 Task: Open Card Customer Contracts Review in Board Employer Branding to Workspace Customer Acquisition and add a team member Softage.4@softage.net, a label Red, a checklist Organizational Development, an attachment from your google drive, a color Red and finally, add a card description 'Develop and launch new customer retention program' and a comment 'Let us approach this task with a sense of customer-centricity, prioritizing the needs and preferences of our customers.'. Add a start date 'Jan 08, 1900' with a due date 'Jan 15, 1900'
Action: Mouse moved to (433, 122)
Screenshot: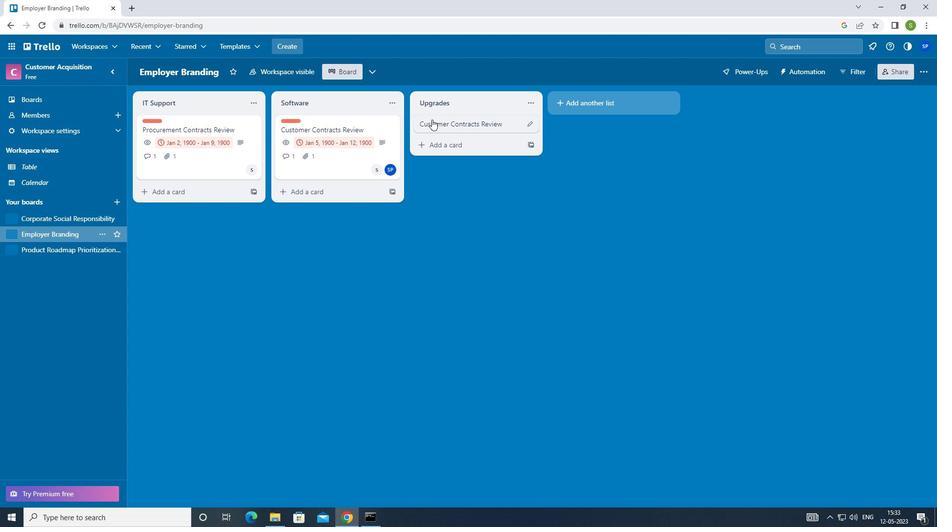 
Action: Mouse pressed left at (433, 122)
Screenshot: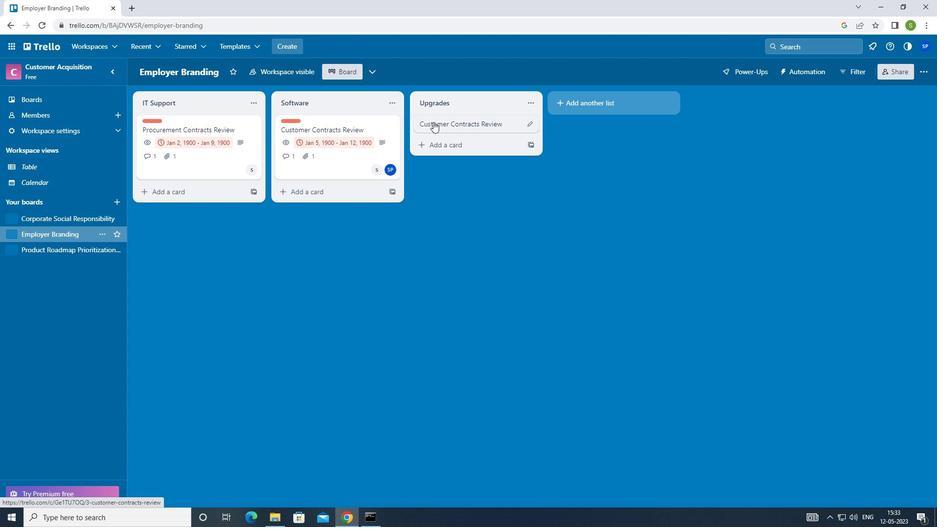 
Action: Mouse moved to (620, 118)
Screenshot: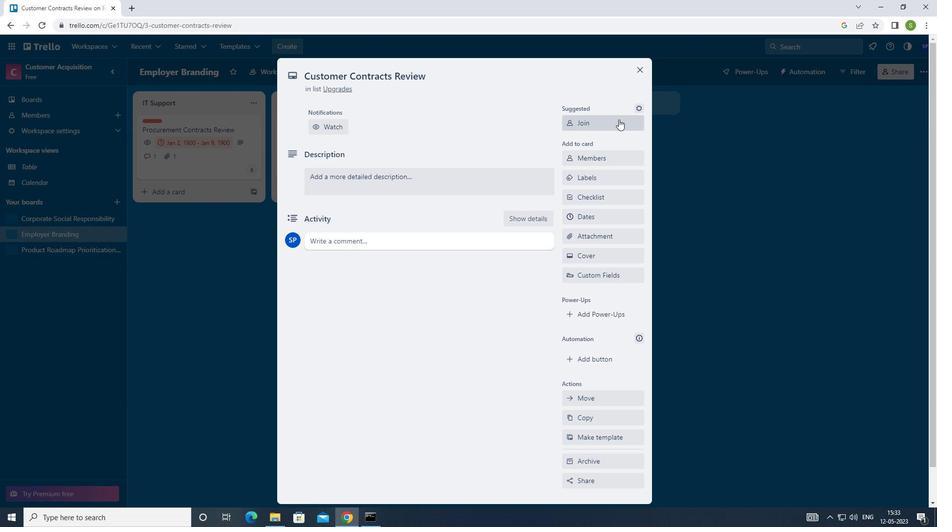 
Action: Mouse pressed left at (620, 118)
Screenshot: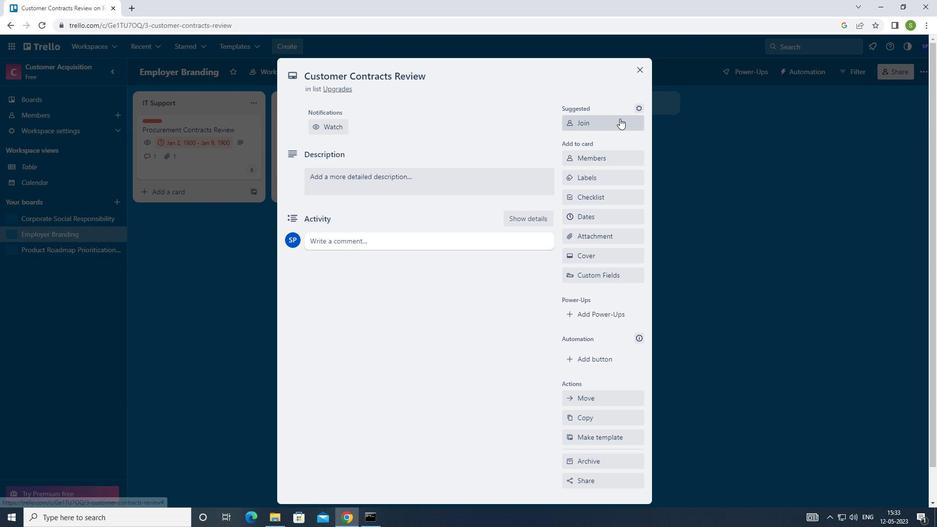 
Action: Mouse moved to (621, 127)
Screenshot: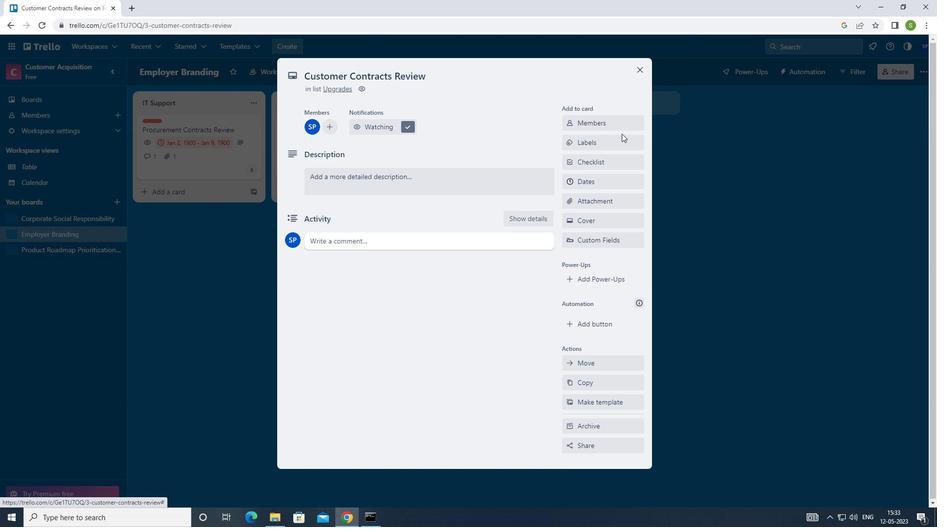 
Action: Mouse pressed left at (621, 127)
Screenshot: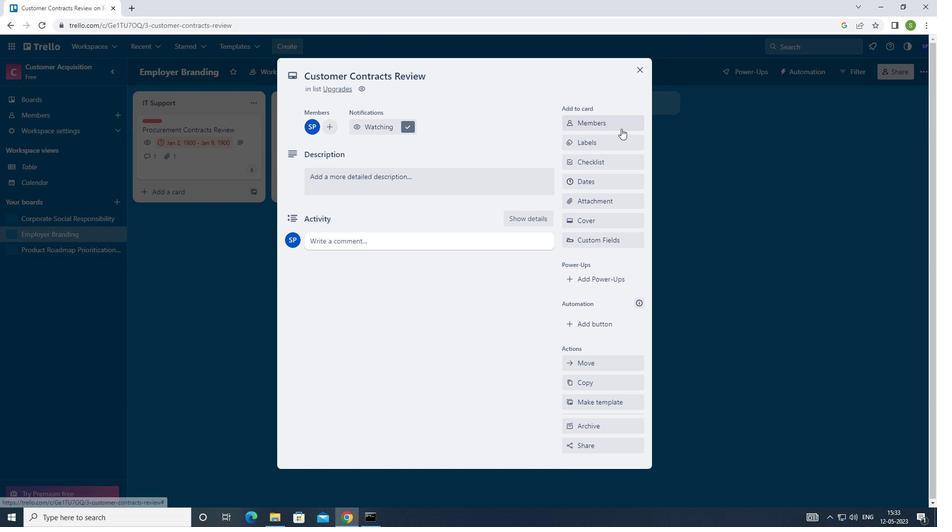 
Action: Mouse moved to (626, 166)
Screenshot: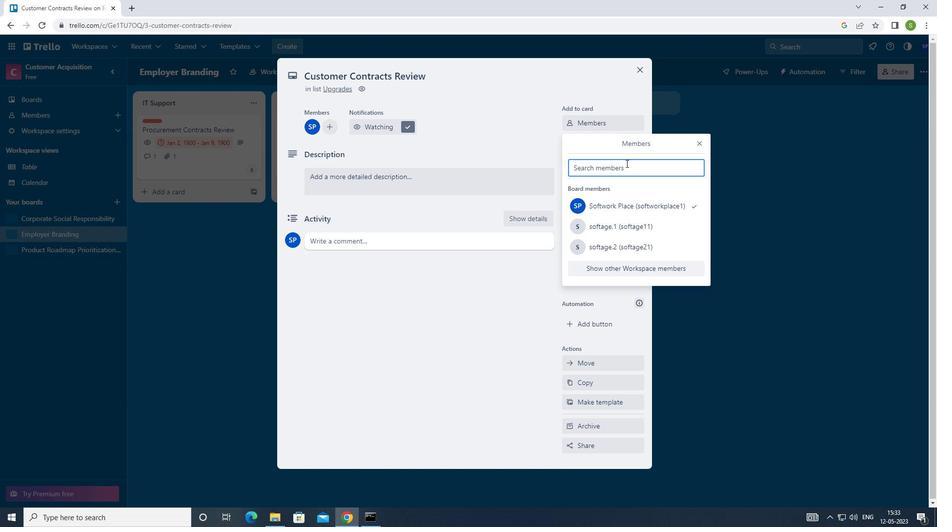 
Action: Mouse pressed left at (626, 166)
Screenshot: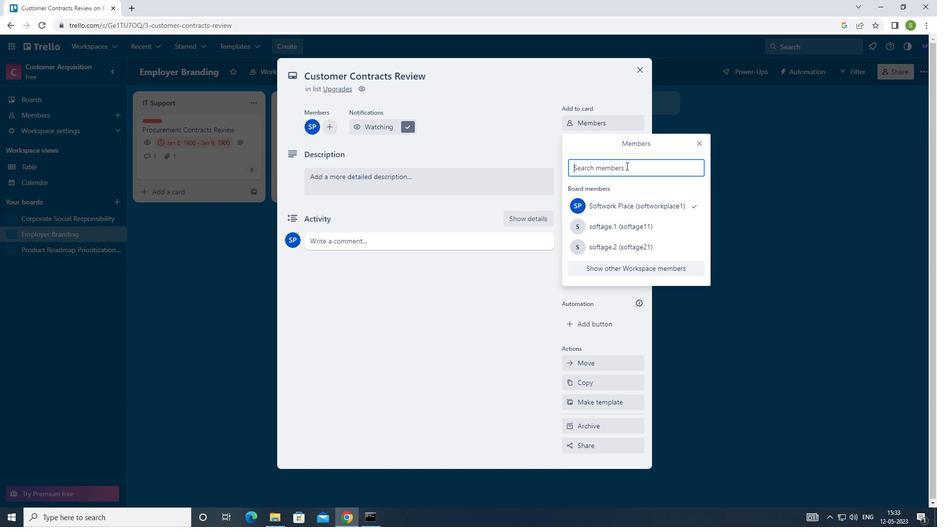 
Action: Mouse moved to (601, 169)
Screenshot: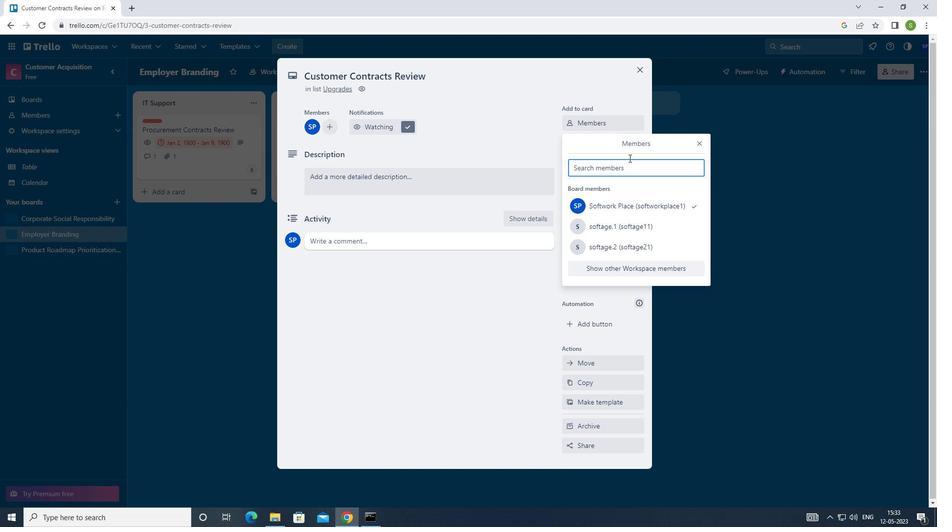
Action: Key pressed <Key.shift>SOFTAGE.4<Key.shift>@SOFTAGE.NET<Key.enter>
Screenshot: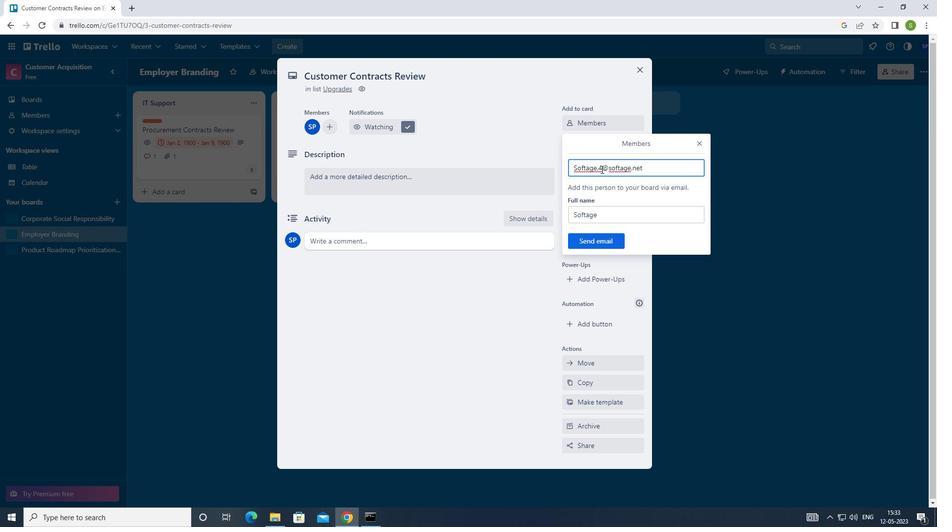
Action: Mouse moved to (704, 141)
Screenshot: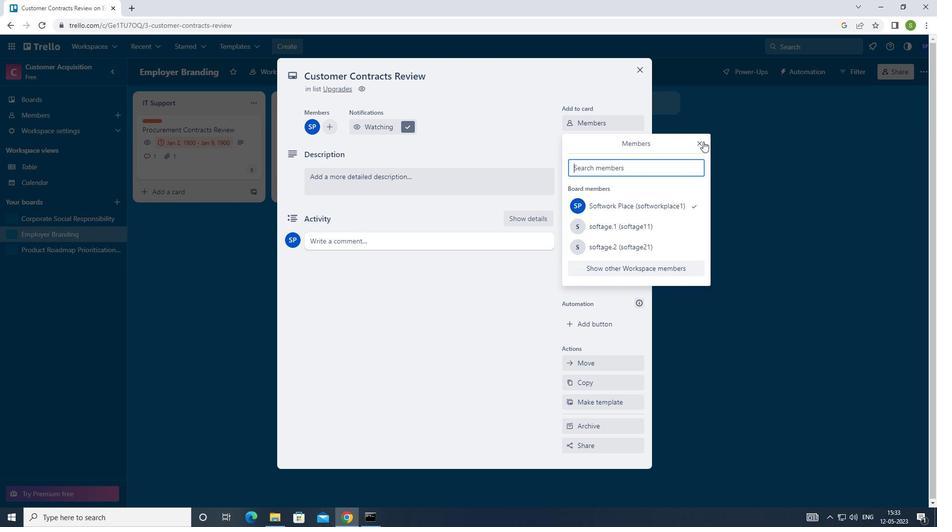 
Action: Mouse pressed left at (704, 141)
Screenshot: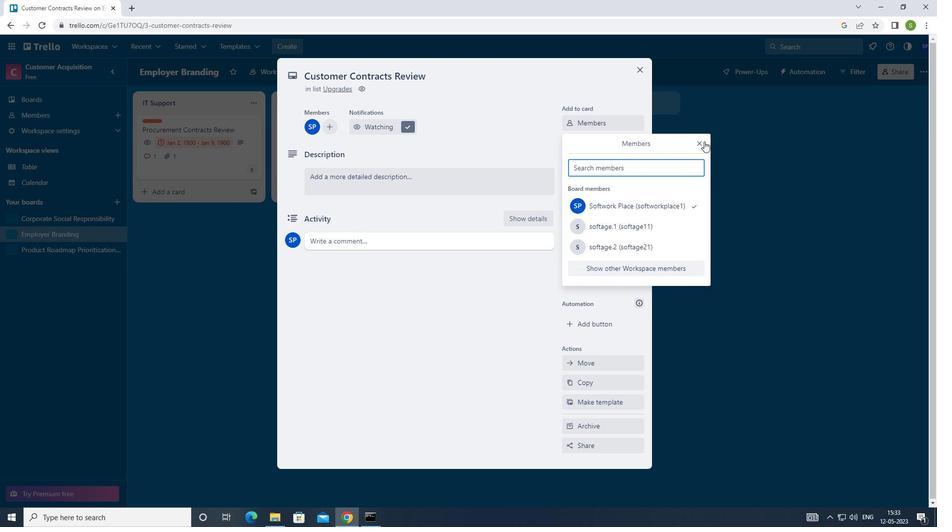 
Action: Mouse moved to (611, 151)
Screenshot: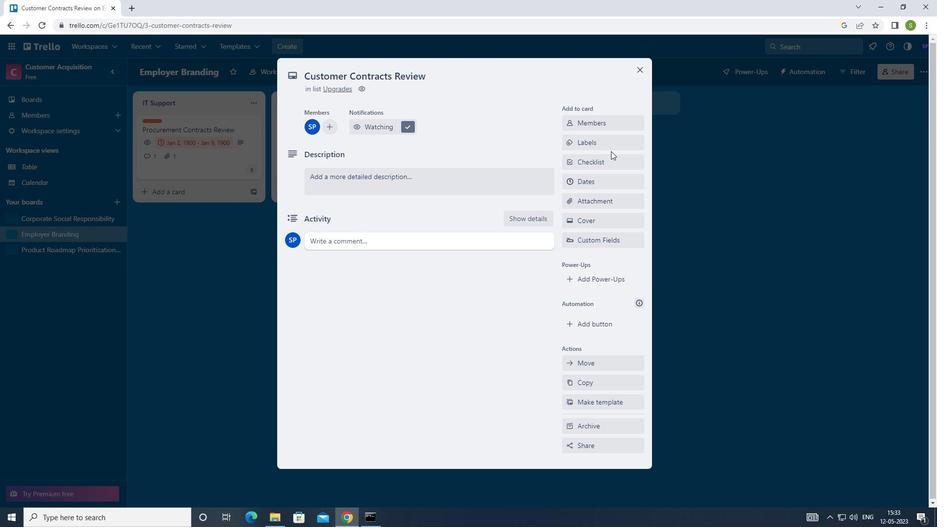 
Action: Mouse pressed left at (611, 151)
Screenshot: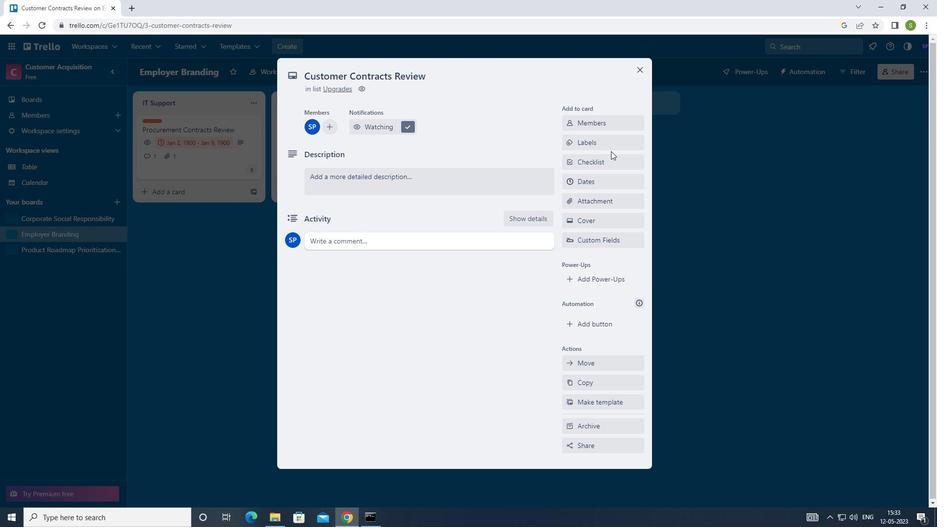 
Action: Mouse moved to (613, 145)
Screenshot: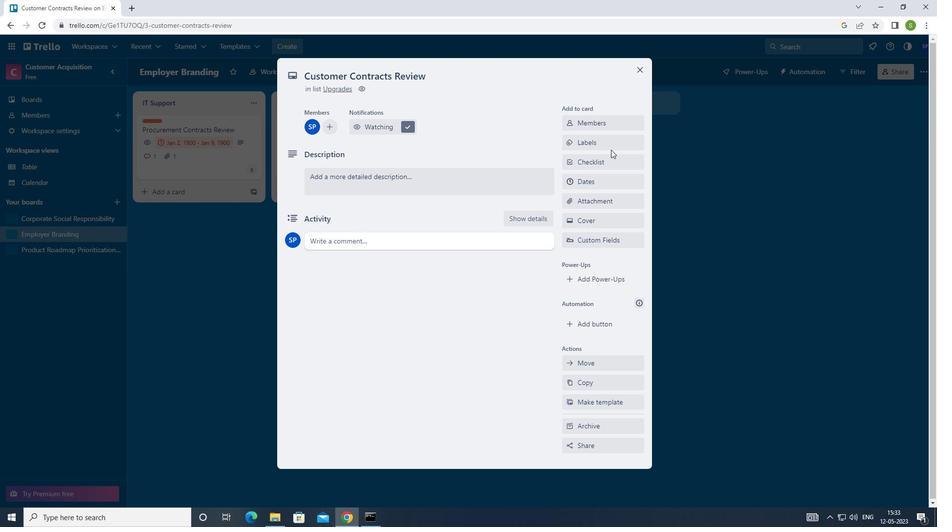 
Action: Mouse pressed left at (613, 145)
Screenshot: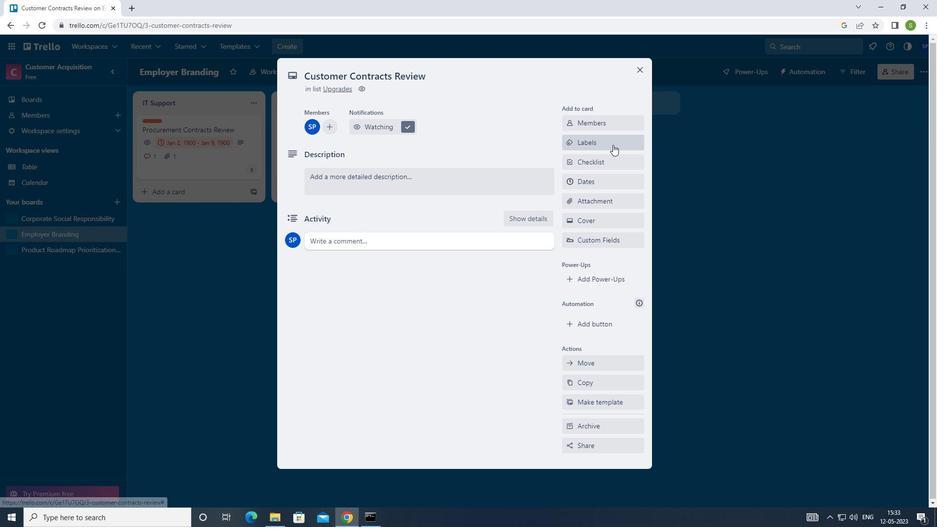 
Action: Mouse moved to (613, 145)
Screenshot: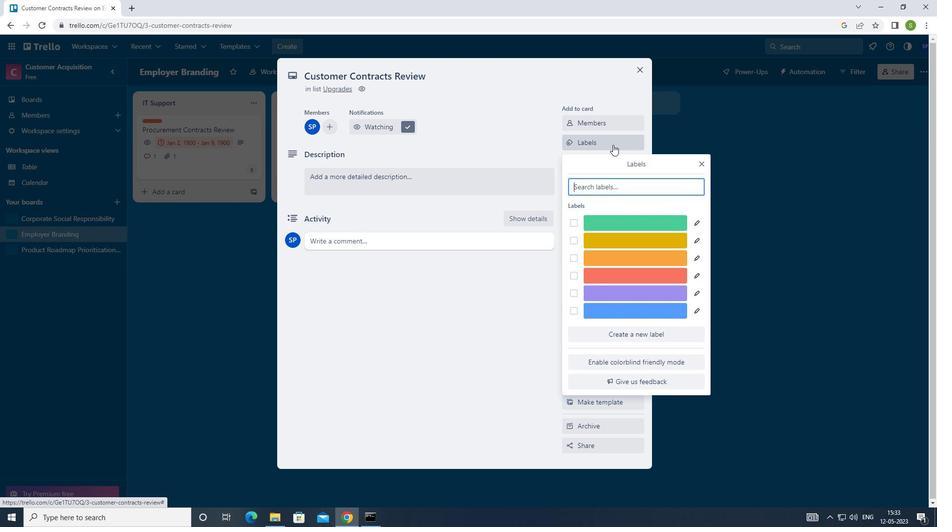 
Action: Key pressed RED
Screenshot: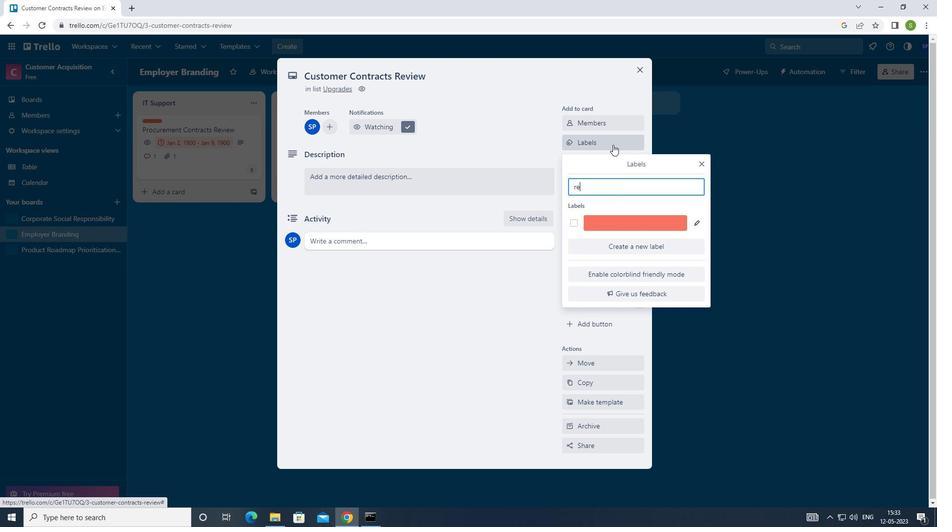 
Action: Mouse moved to (572, 223)
Screenshot: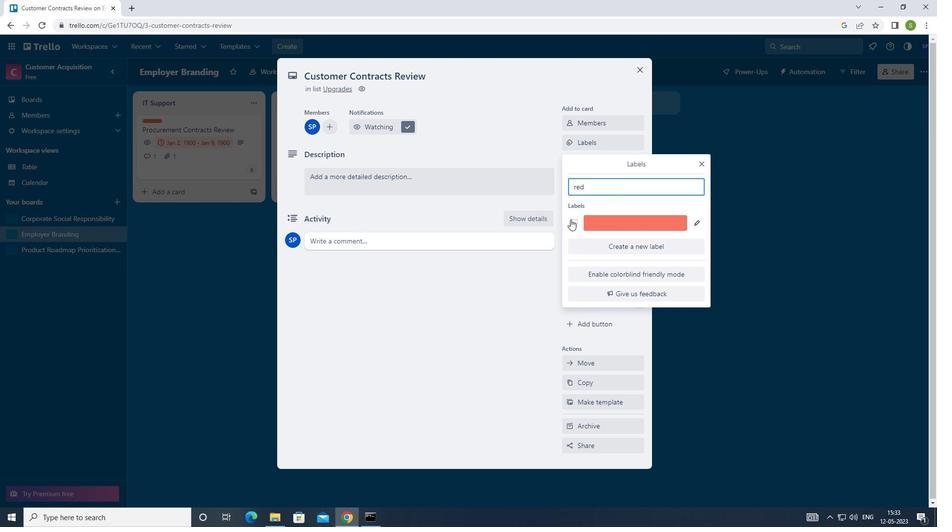 
Action: Mouse pressed left at (572, 223)
Screenshot: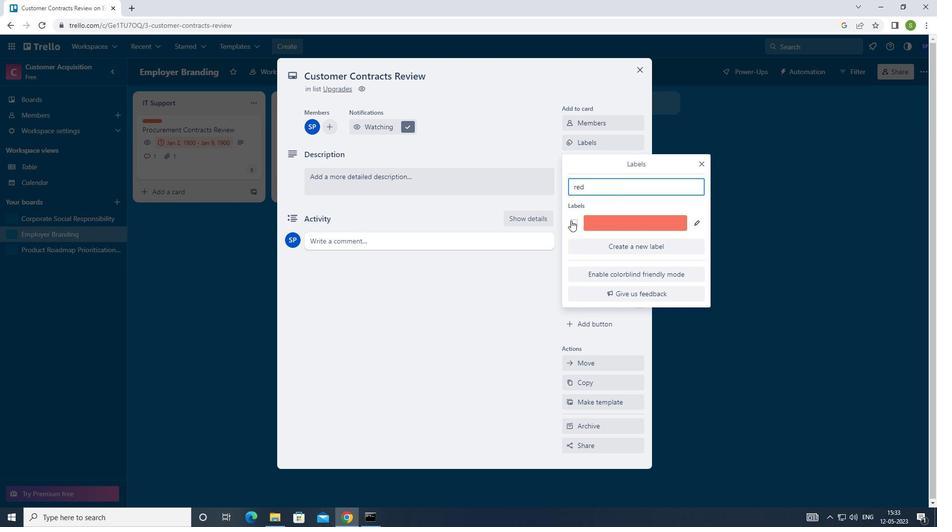 
Action: Mouse moved to (704, 163)
Screenshot: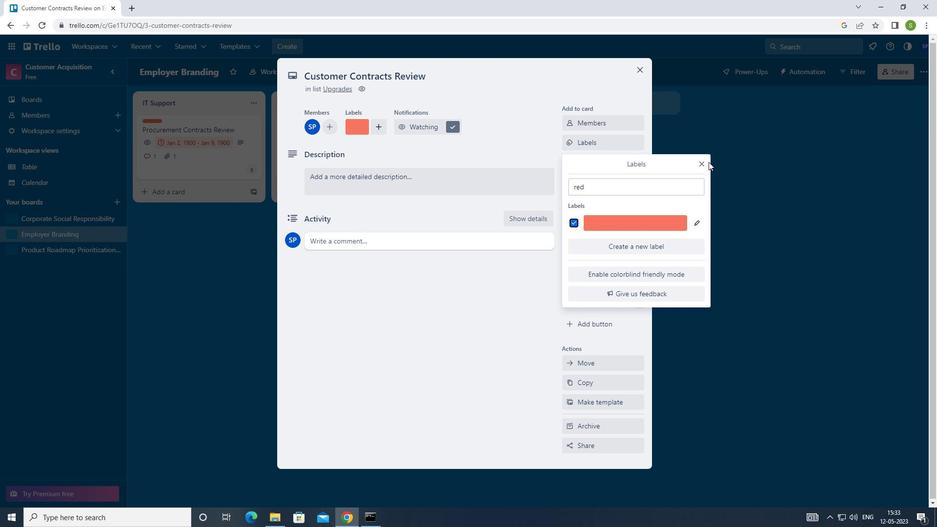
Action: Mouse pressed left at (704, 163)
Screenshot: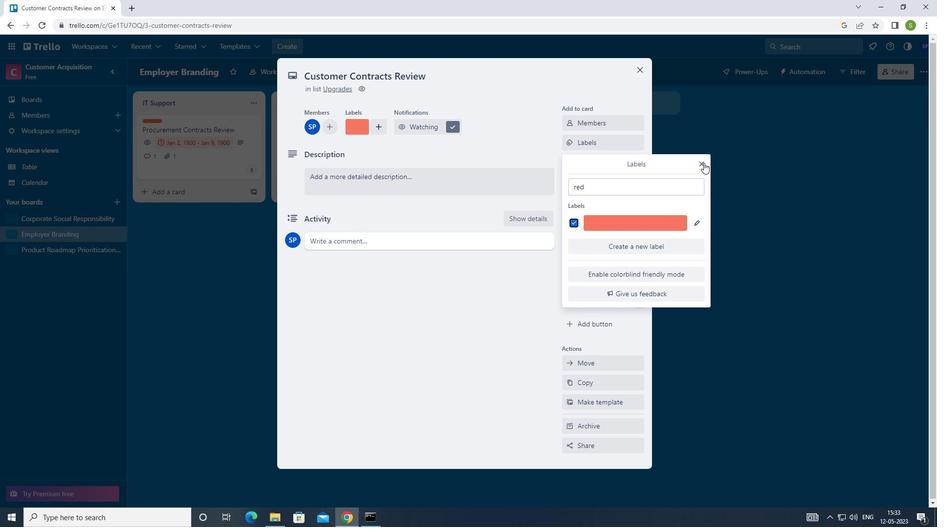 
Action: Mouse moved to (598, 163)
Screenshot: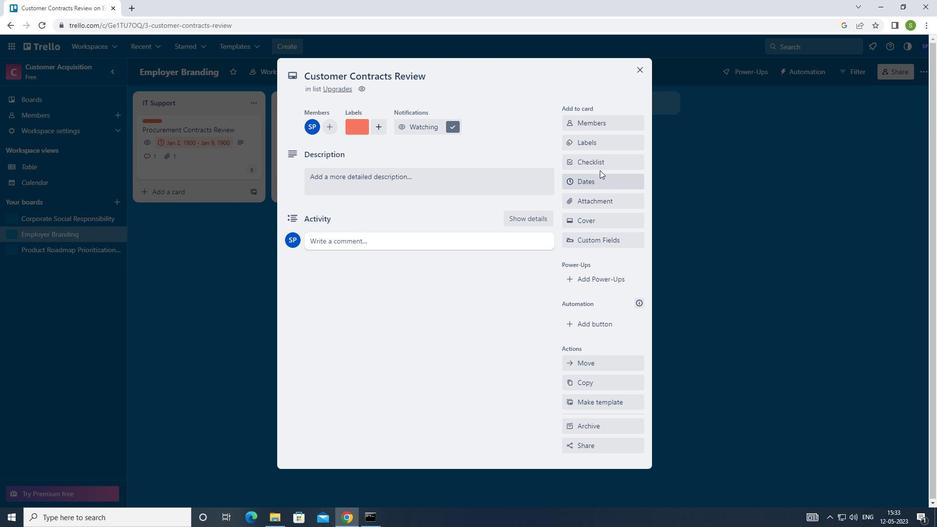 
Action: Mouse pressed left at (598, 163)
Screenshot: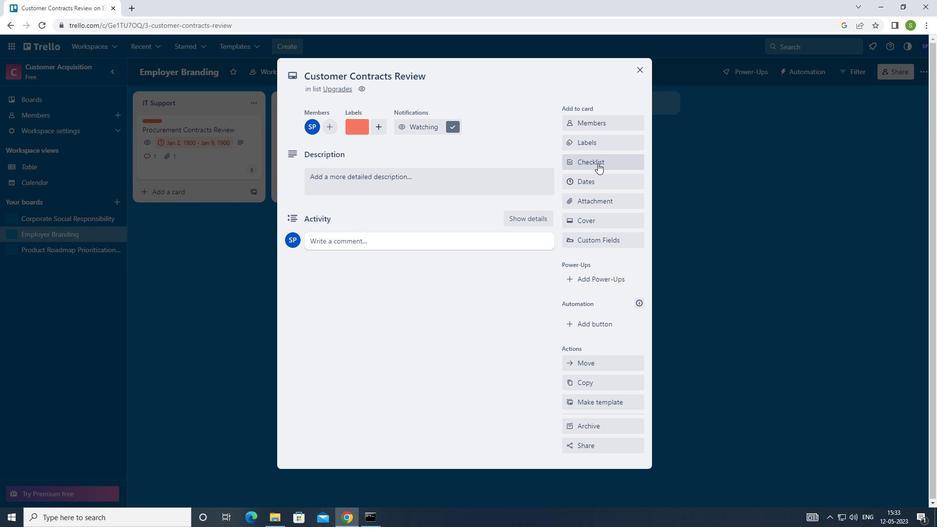 
Action: Mouse moved to (689, 135)
Screenshot: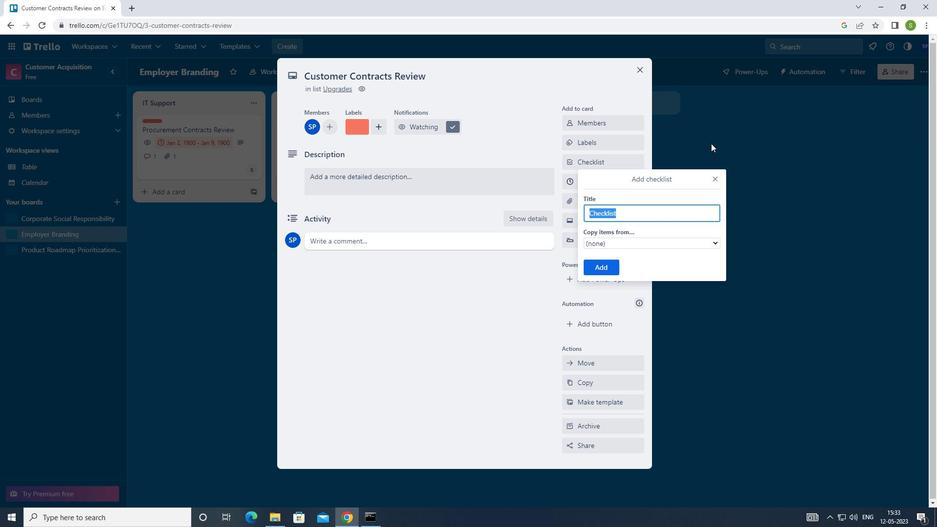 
Action: Key pressed <Key.shift_r>O
Screenshot: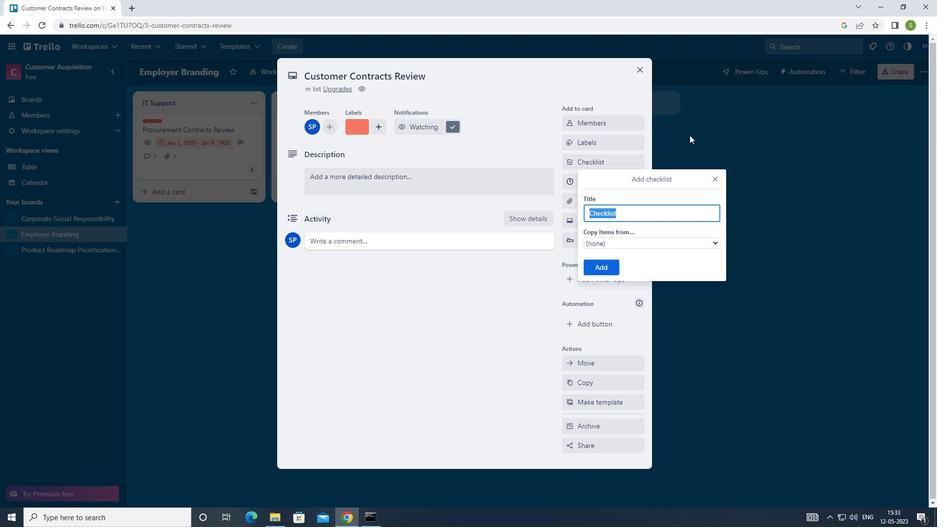 
Action: Mouse moved to (684, 260)
Screenshot: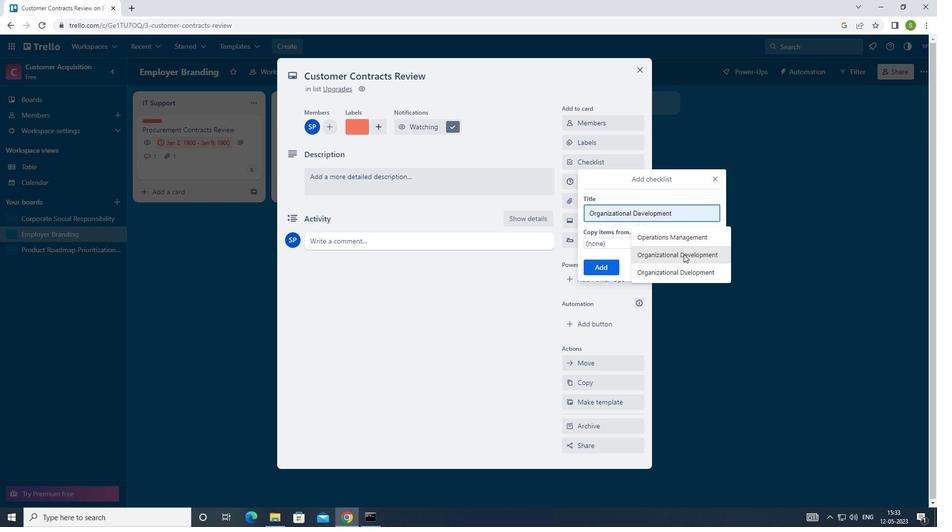 
Action: Mouse pressed left at (684, 260)
Screenshot: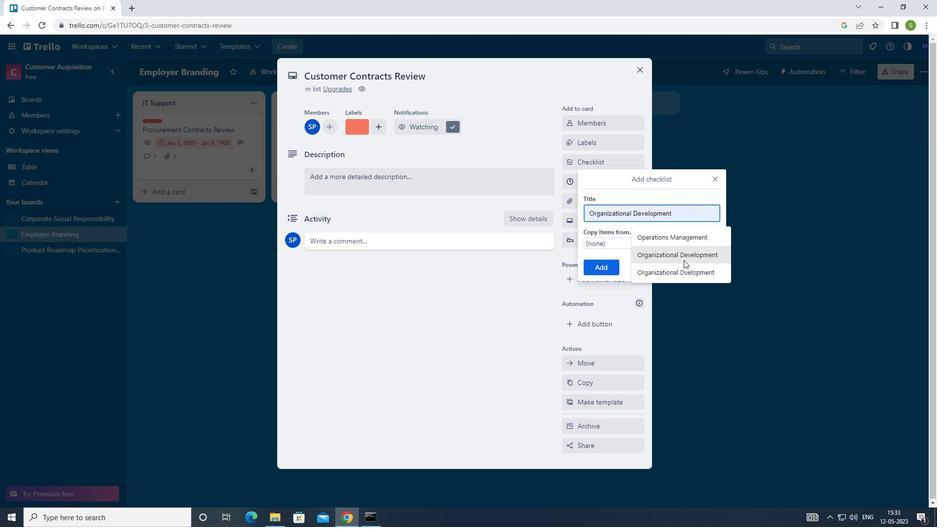 
Action: Mouse moved to (610, 267)
Screenshot: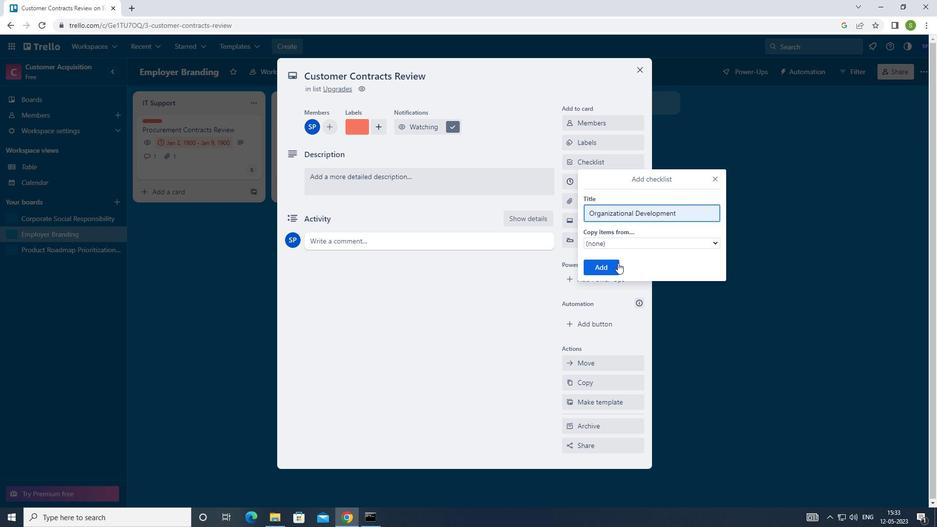
Action: Mouse pressed left at (610, 267)
Screenshot: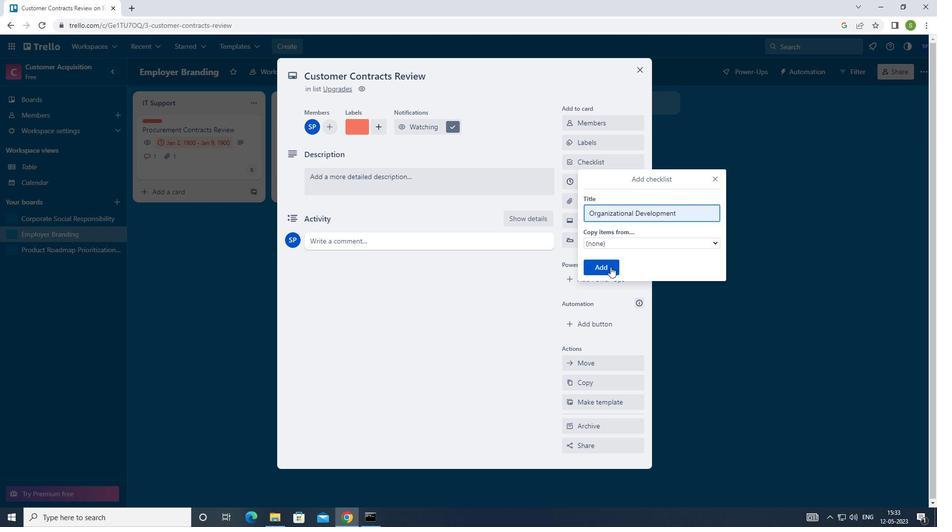 
Action: Mouse moved to (590, 198)
Screenshot: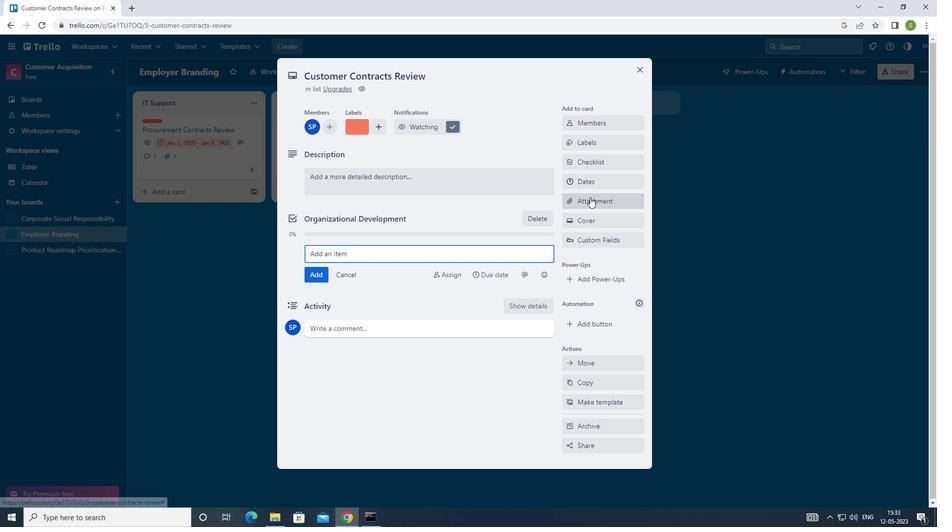 
Action: Mouse pressed left at (590, 198)
Screenshot: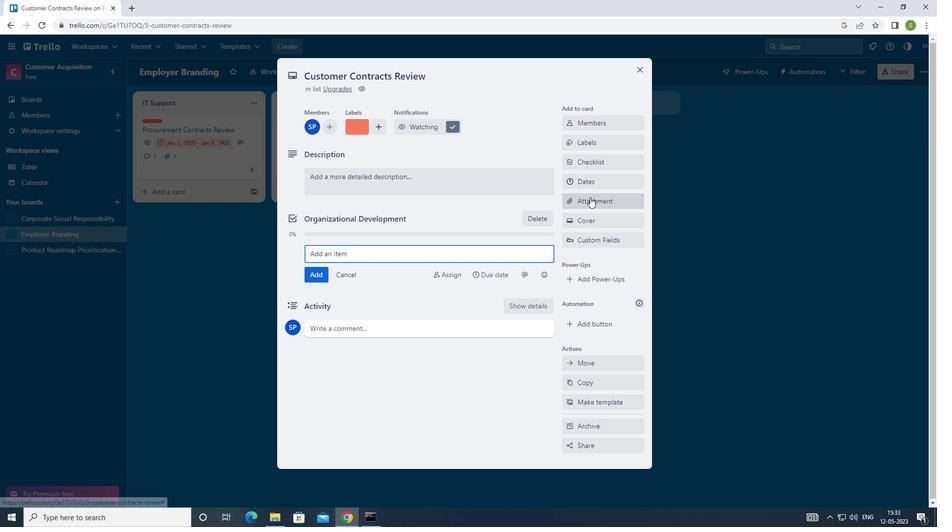 
Action: Mouse moved to (593, 273)
Screenshot: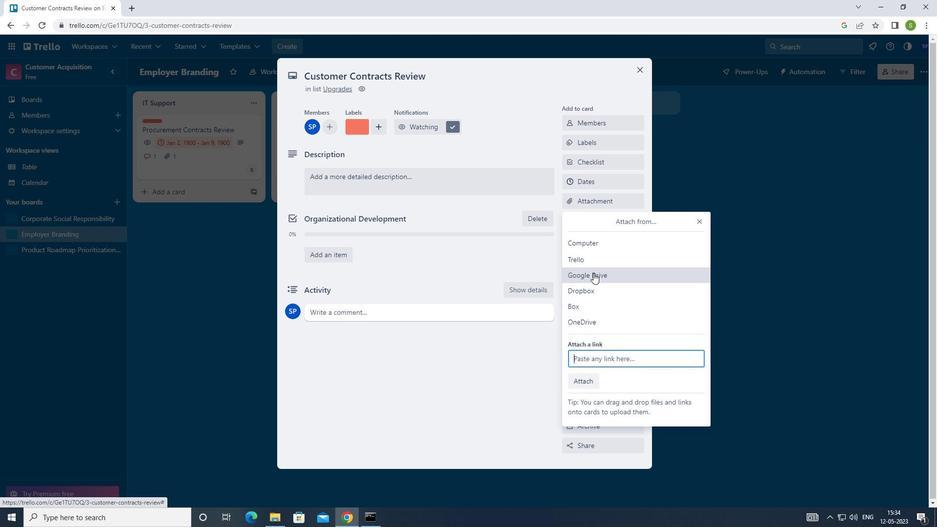 
Action: Mouse pressed left at (593, 273)
Screenshot: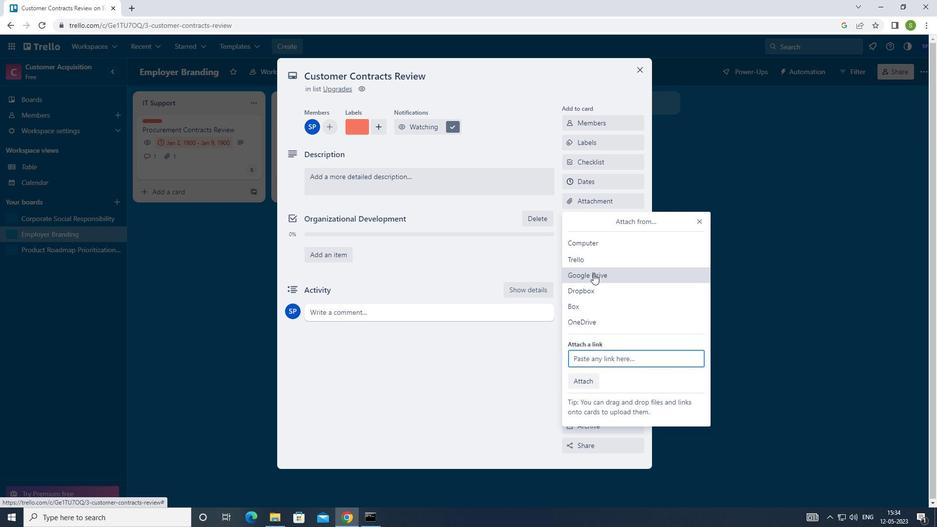 
Action: Mouse moved to (286, 246)
Screenshot: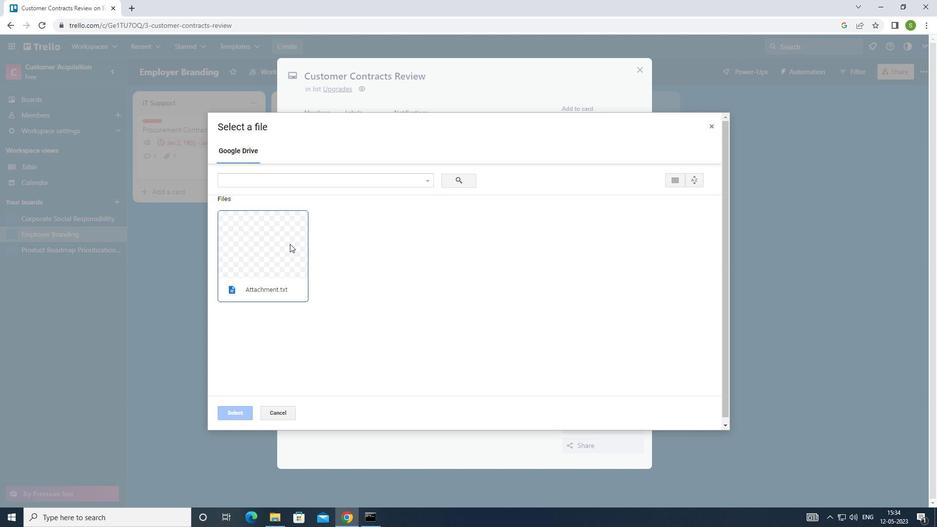 
Action: Mouse pressed left at (286, 246)
Screenshot: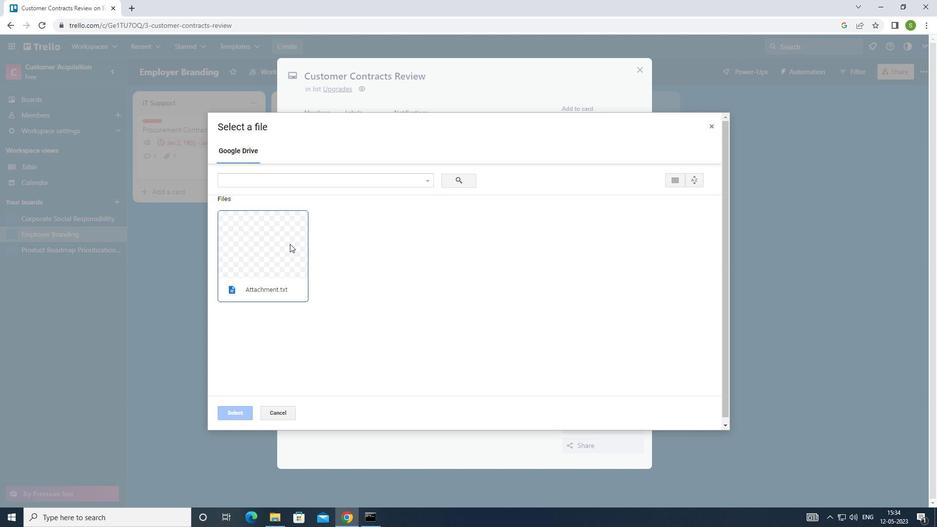
Action: Mouse moved to (243, 411)
Screenshot: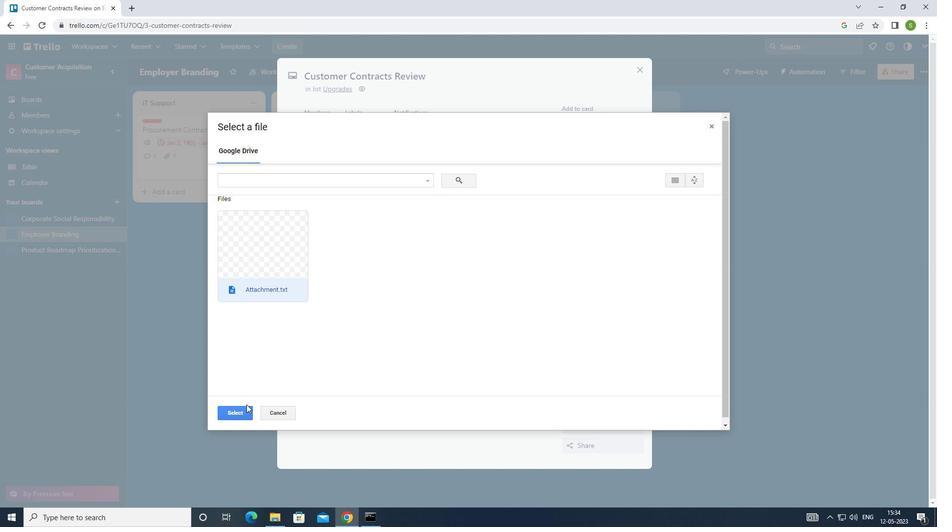 
Action: Mouse pressed left at (243, 411)
Screenshot: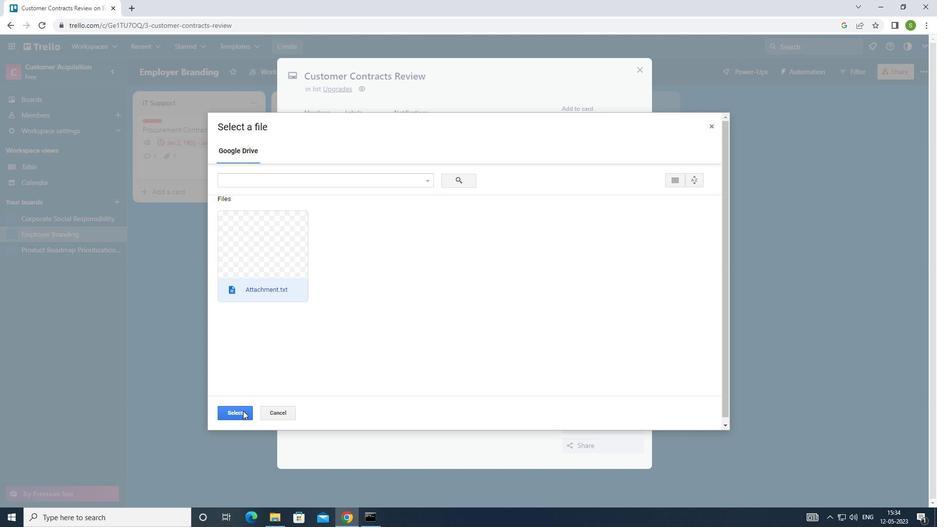 
Action: Mouse moved to (370, 173)
Screenshot: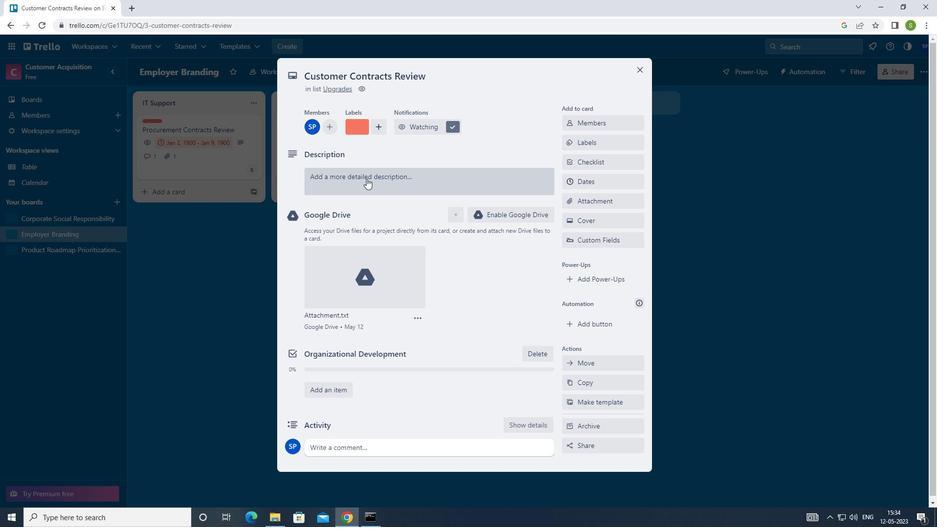 
Action: Mouse pressed left at (370, 173)
Screenshot: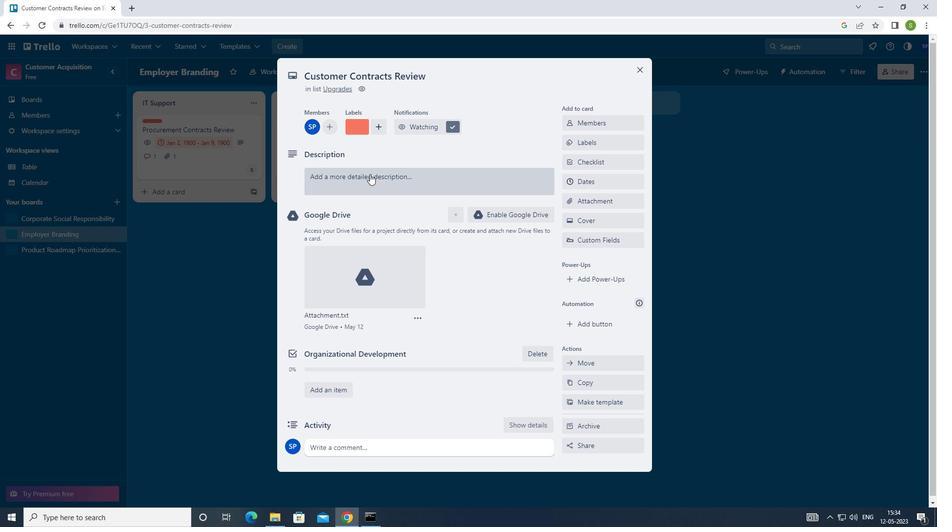 
Action: Mouse moved to (361, 242)
Screenshot: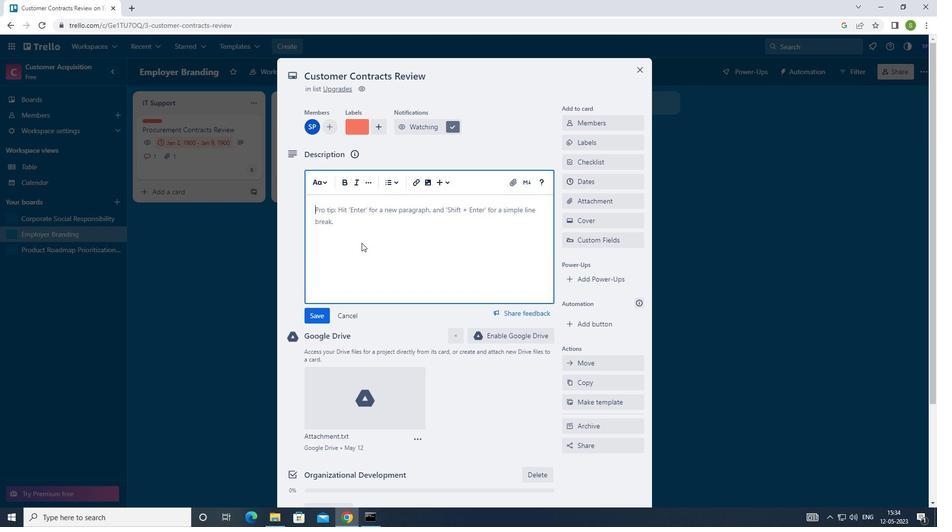 
Action: Key pressed <Key.shift>DEVELOP<Key.space>AND<Key.space>LAUNCH<Key.space>NEW<Key.space>CUSTOMER<Key.space>RETENTION<Key.space>PROGRAM
Screenshot: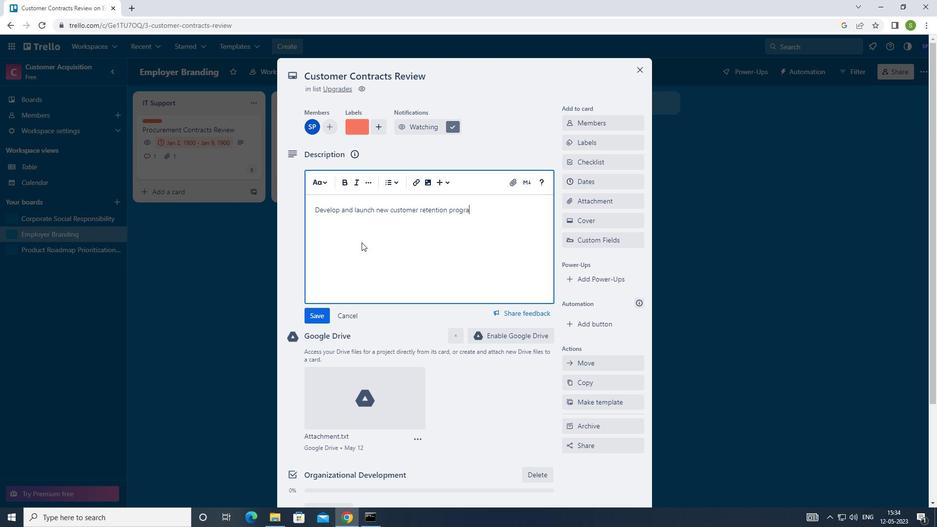 
Action: Mouse moved to (405, 192)
Screenshot: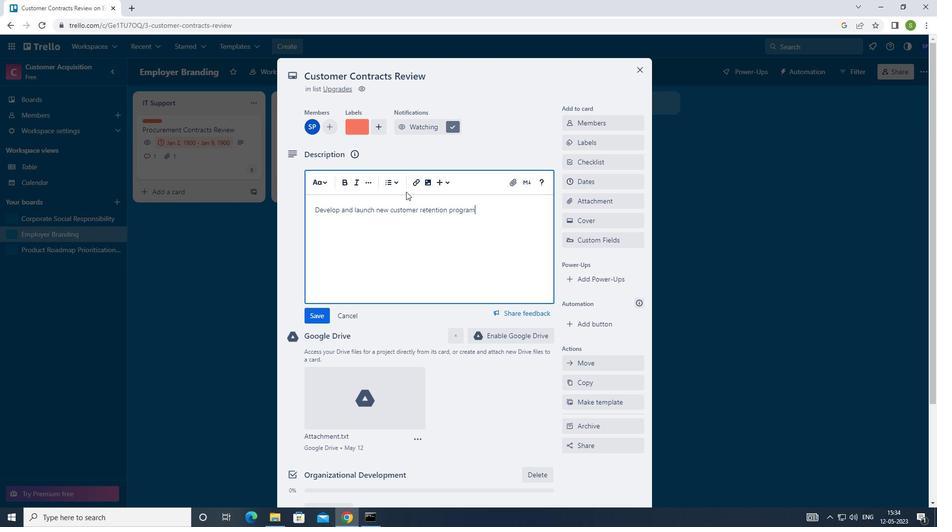 
Action: Key pressed <Key.enter>
Screenshot: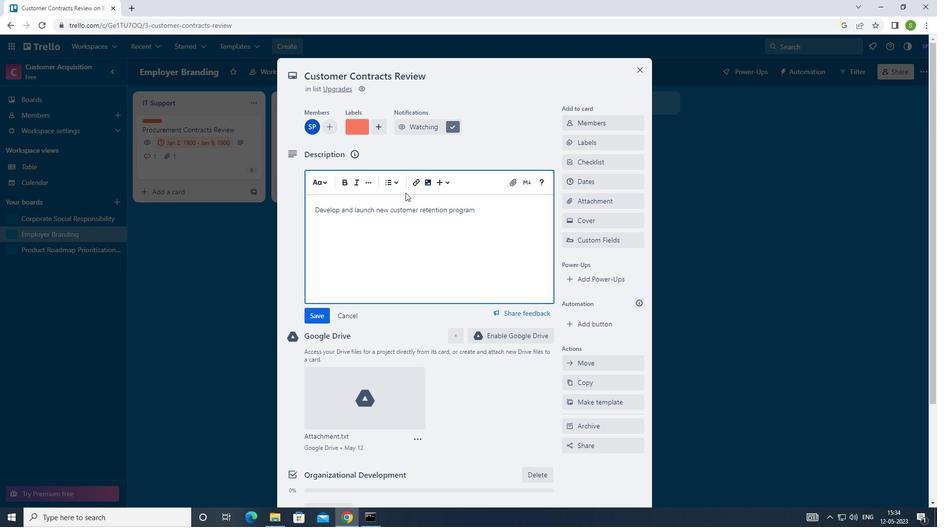 
Action: Mouse moved to (313, 314)
Screenshot: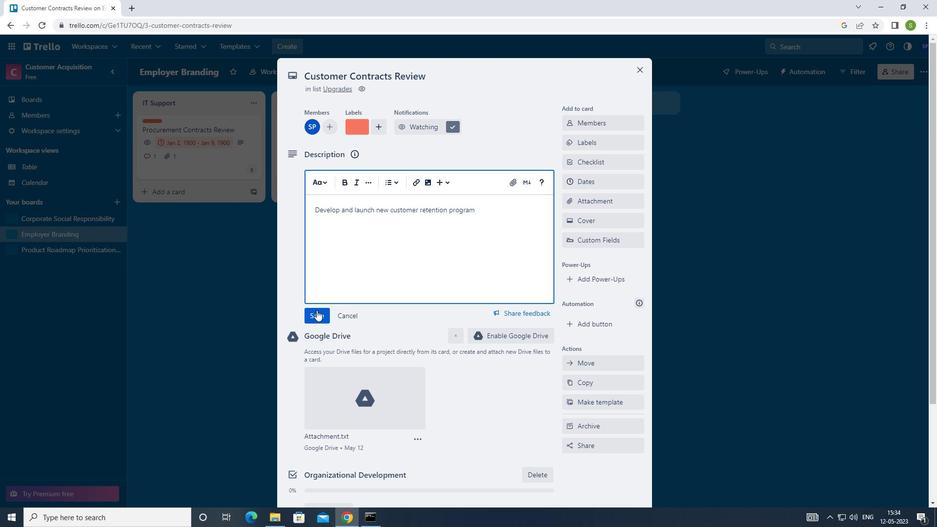 
Action: Mouse pressed left at (313, 314)
Screenshot: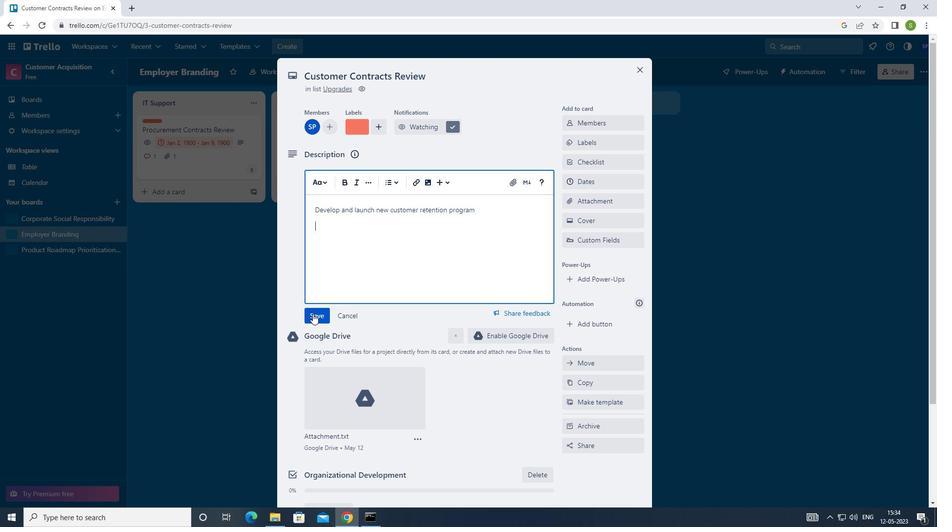 
Action: Mouse moved to (328, 431)
Screenshot: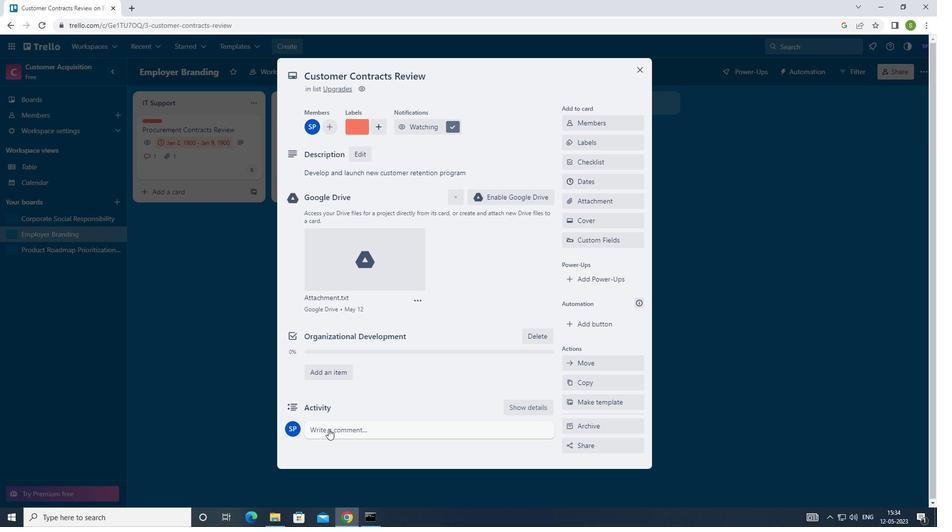 
Action: Mouse pressed left at (328, 431)
Screenshot: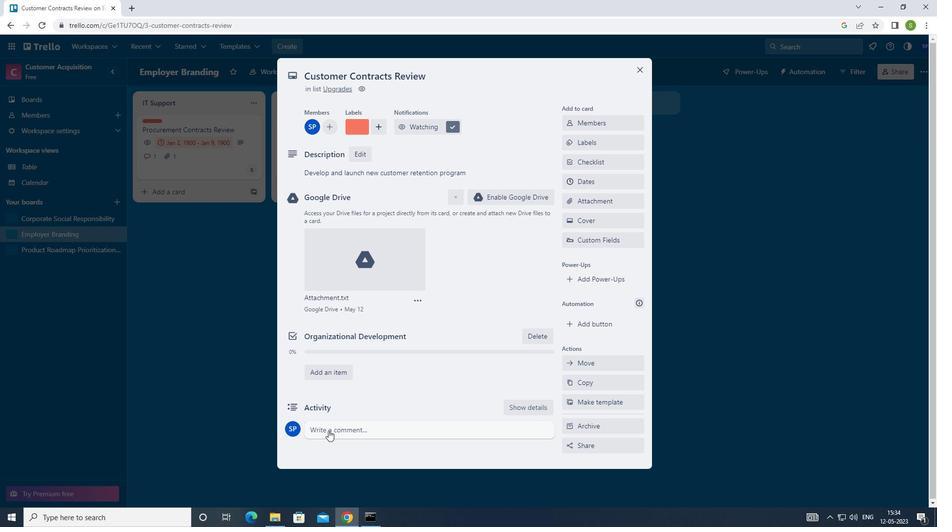 
Action: Mouse moved to (388, 335)
Screenshot: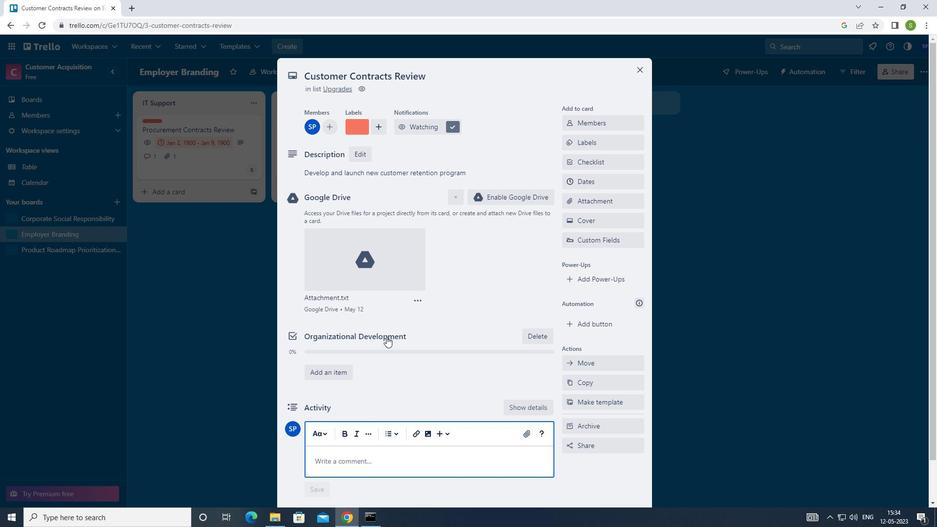
Action: Mouse scrolled (388, 334) with delta (0, 0)
Screenshot: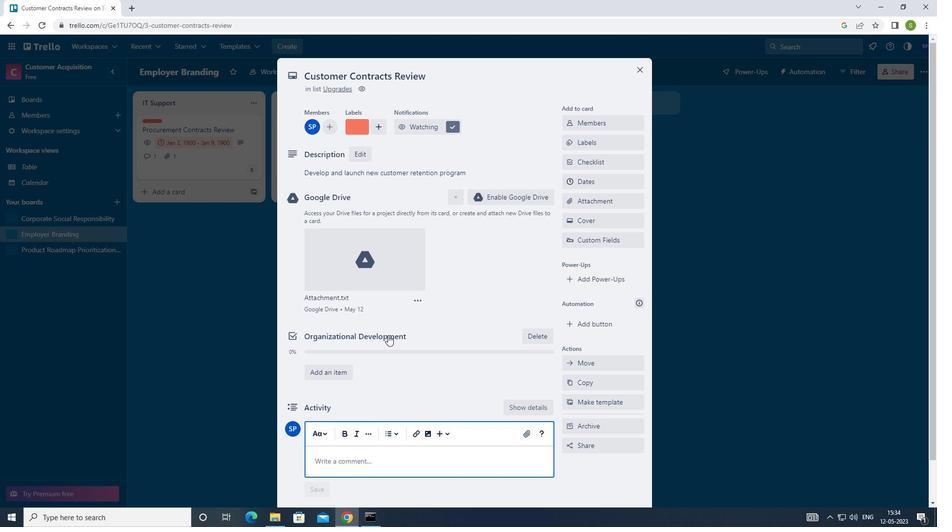 
Action: Mouse scrolled (388, 334) with delta (0, 0)
Screenshot: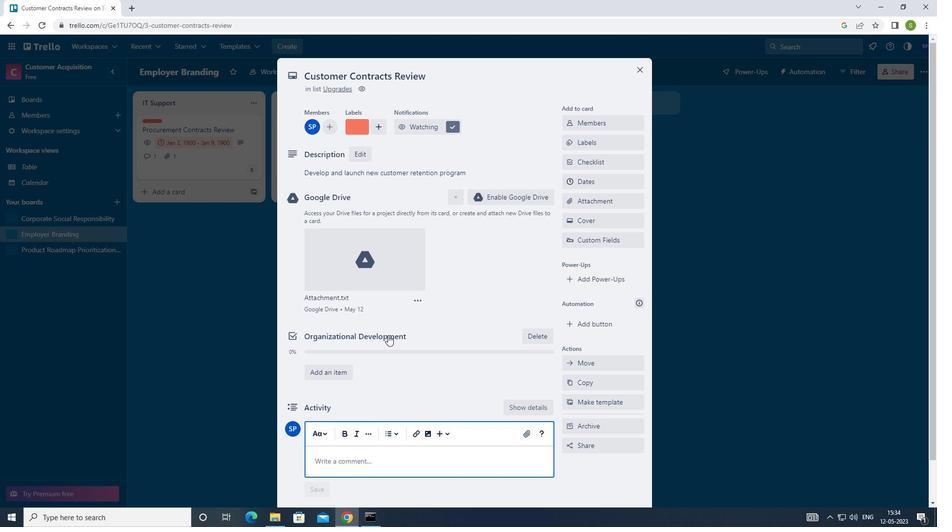 
Action: Mouse scrolled (388, 334) with delta (0, 0)
Screenshot: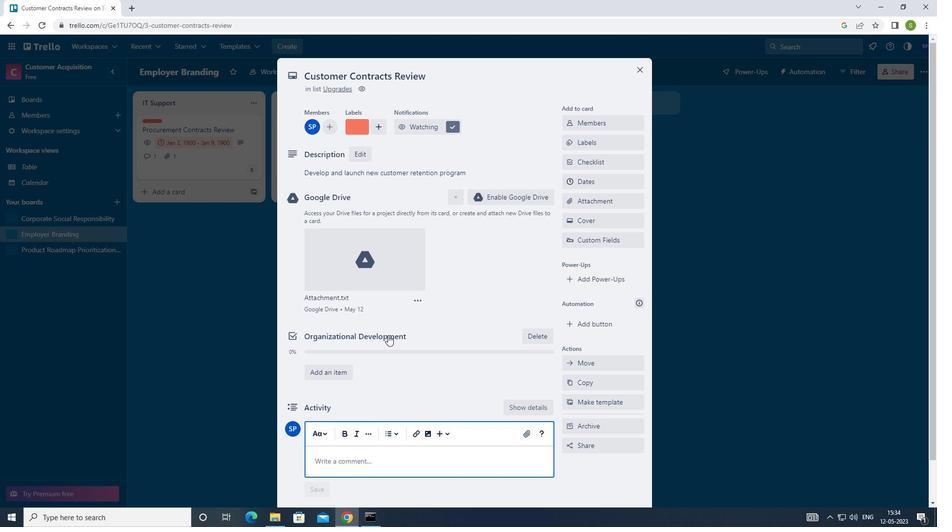 
Action: Mouse moved to (387, 326)
Screenshot: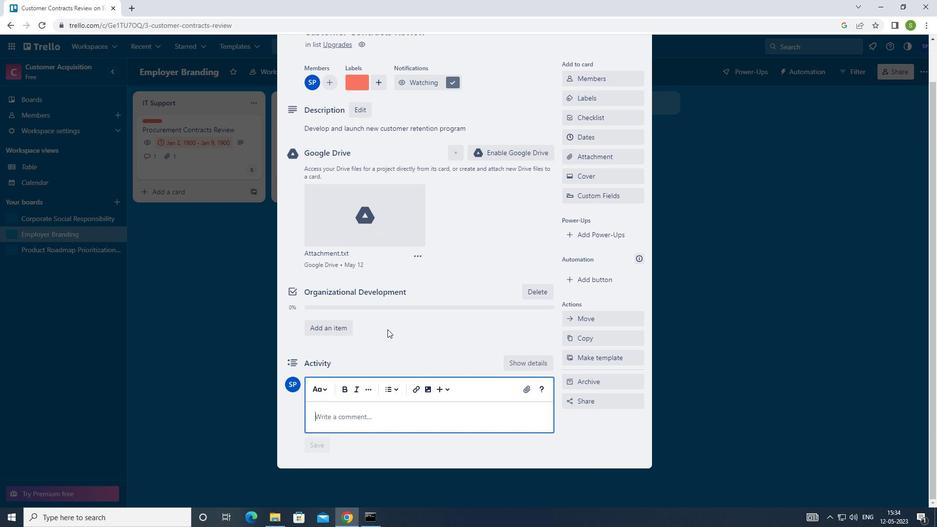 
Action: Mouse scrolled (387, 326) with delta (0, 0)
Screenshot: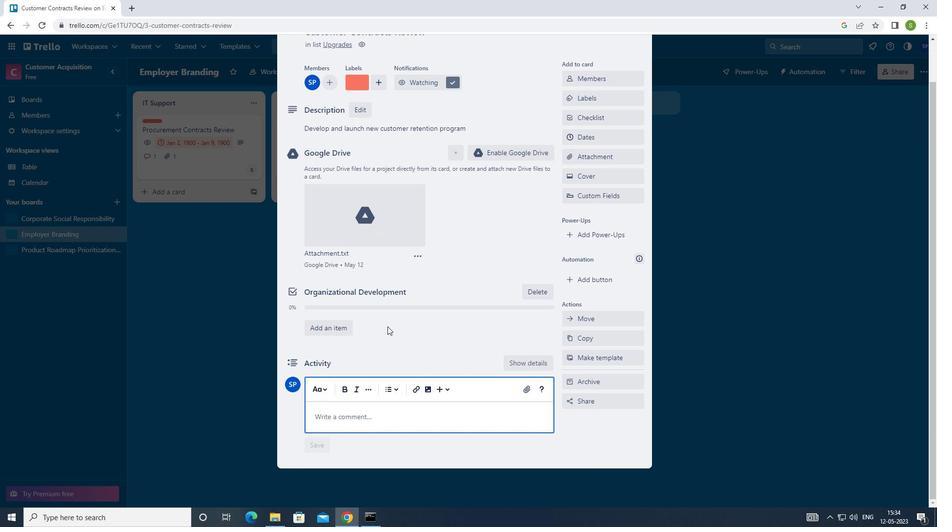 
Action: Mouse moved to (382, 325)
Screenshot: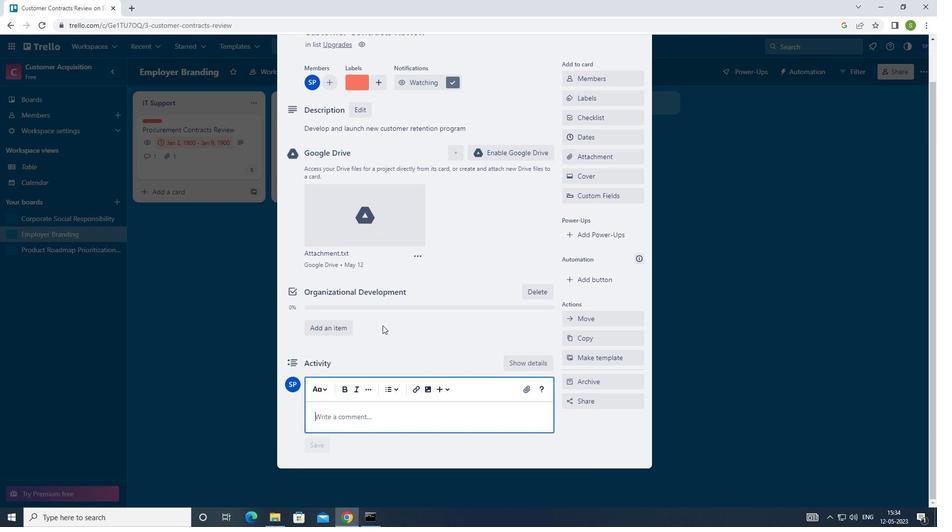 
Action: Key pressed <Key.shift_r>LET<Key.space>US<Key.space>APPROACH<Key.space>THIS<Key.space>TASK<Key.space>WITH<Key.space>A<Key.space>SENSE<Key.space>OF<Key.space>CUSTOMER<Key.space><Key.backspace>-E<Key.backspace>A<Key.backspace>CENTRICITY,<Key.space>PRIORITIZING<Key.space>THE<Key.space>NEEDS<Key.space>AND<Key.space>PREFERENCES<Key.space>OF<Key.space>OUR<Key.space>CUSTOMER
Screenshot: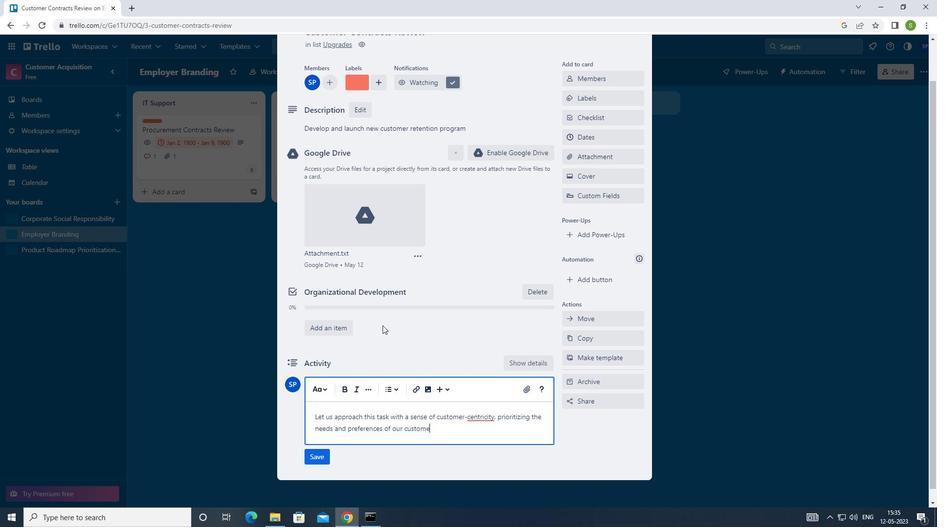 
Action: Mouse moved to (322, 459)
Screenshot: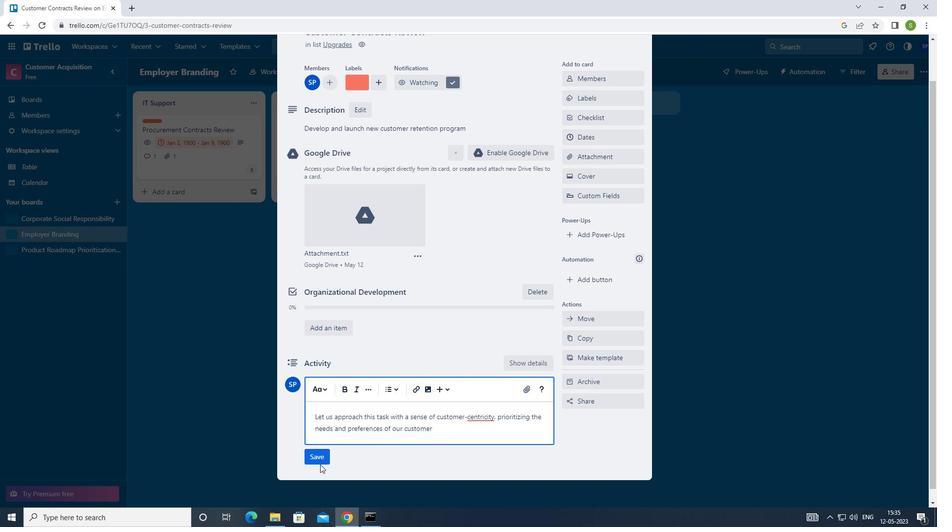
Action: Mouse pressed left at (322, 459)
Screenshot: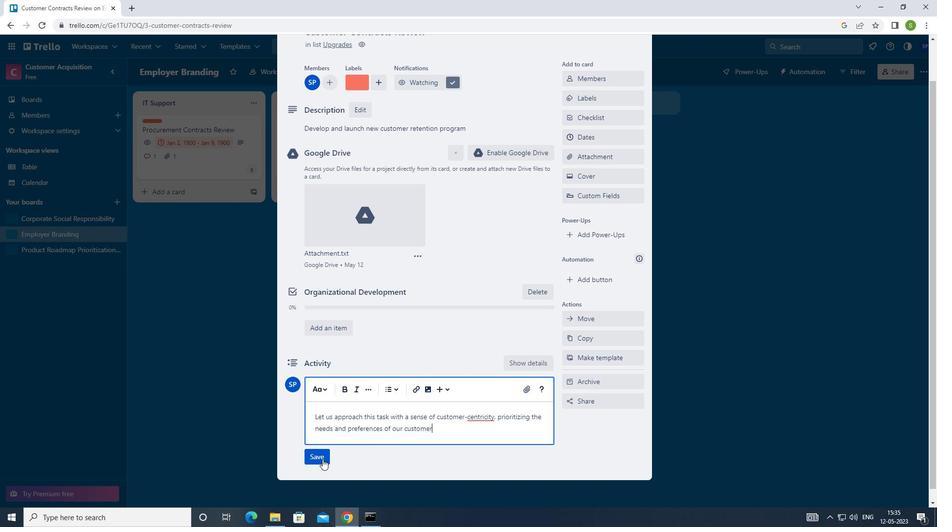 
Action: Mouse moved to (597, 136)
Screenshot: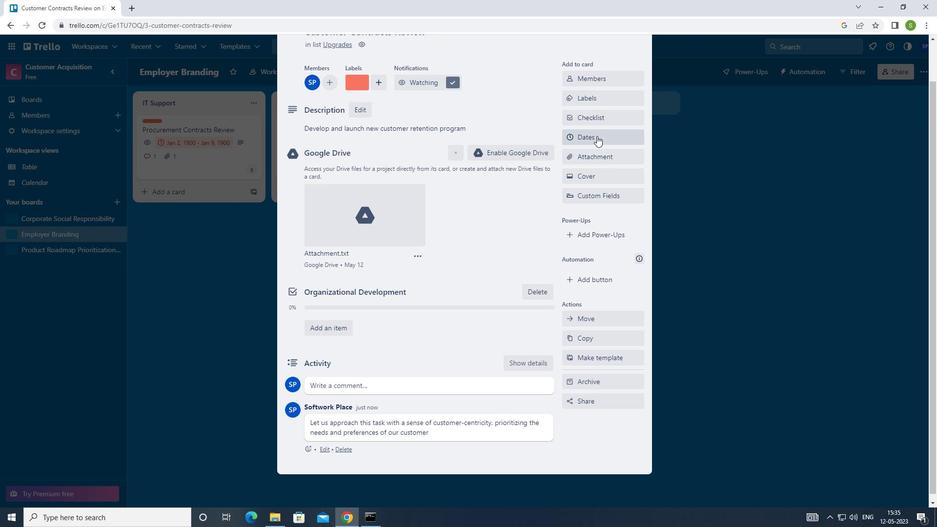 
Action: Mouse pressed left at (597, 136)
Screenshot: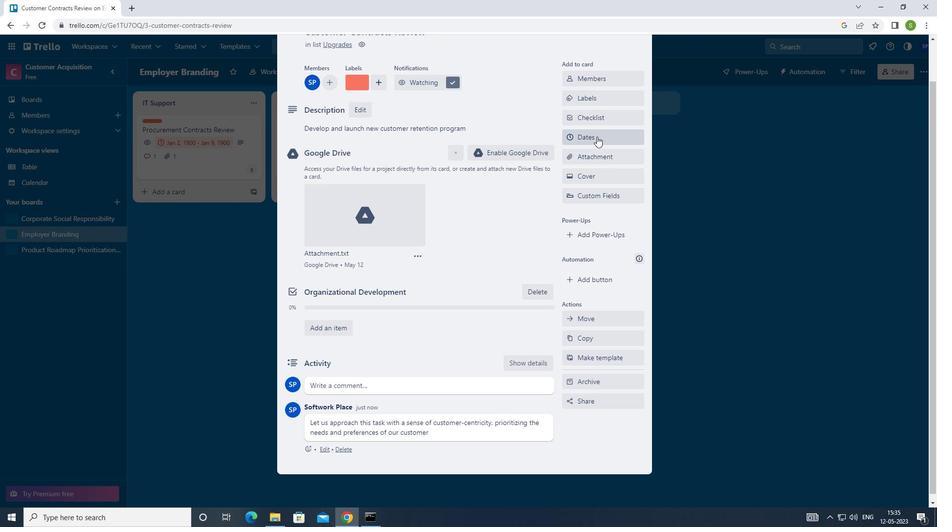
Action: Mouse moved to (571, 338)
Screenshot: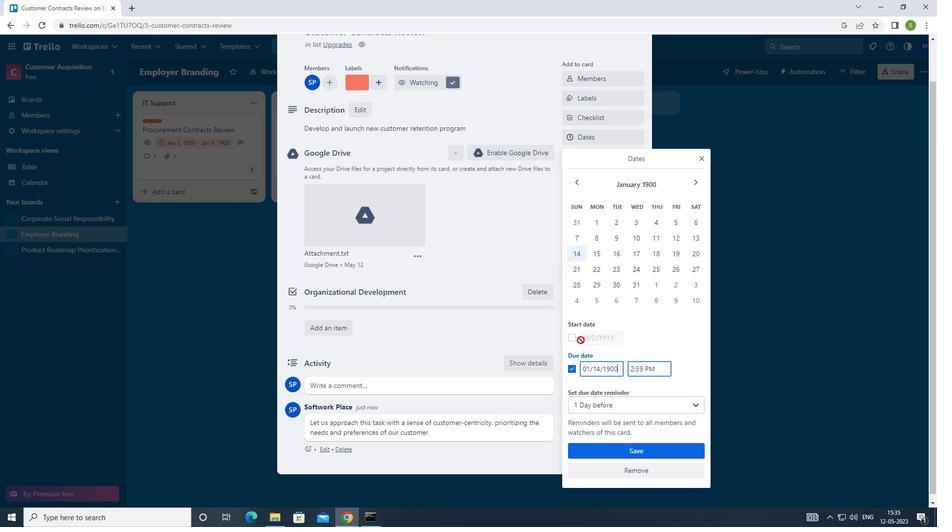 
Action: Mouse pressed left at (571, 338)
Screenshot: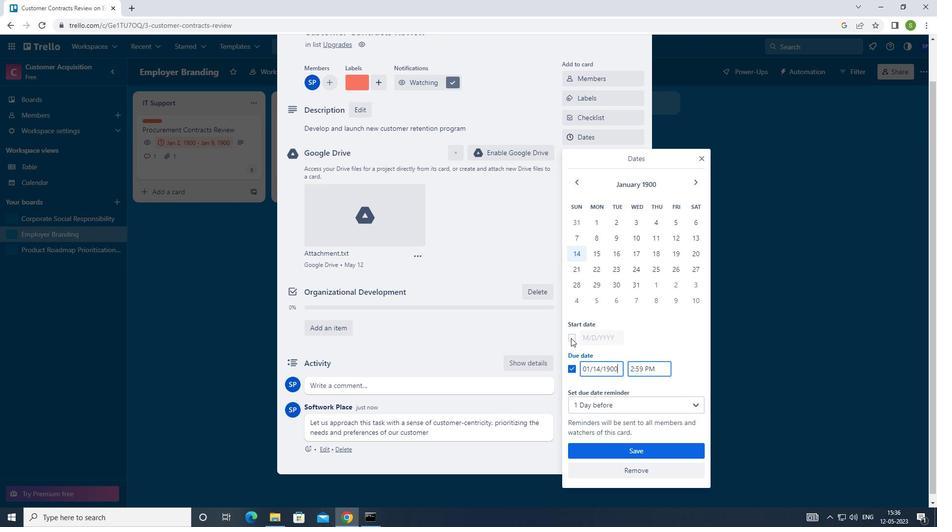 
Action: Mouse moved to (598, 336)
Screenshot: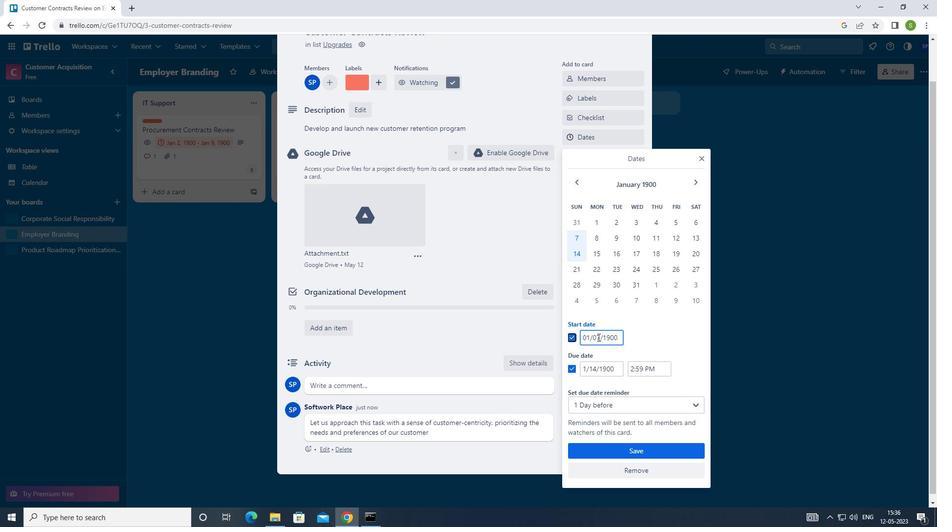 
Action: Mouse pressed left at (598, 336)
Screenshot: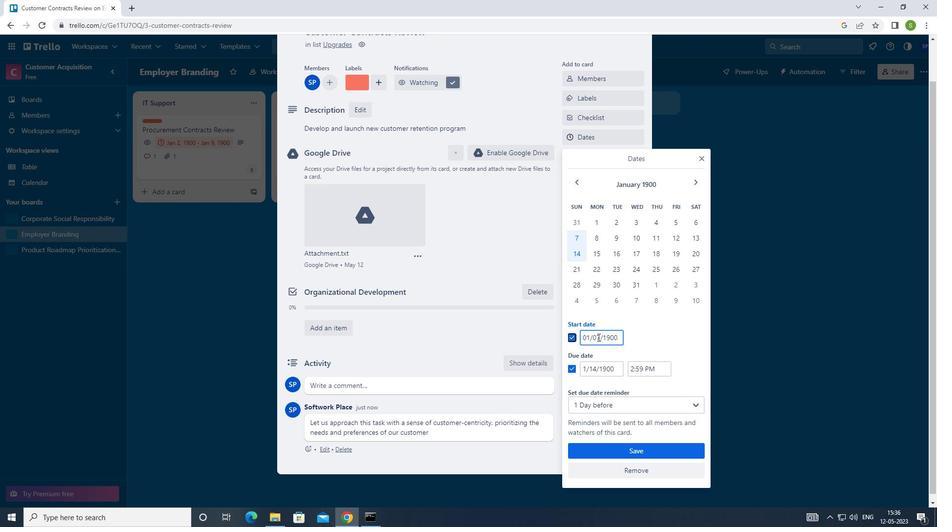 
Action: Mouse moved to (594, 336)
Screenshot: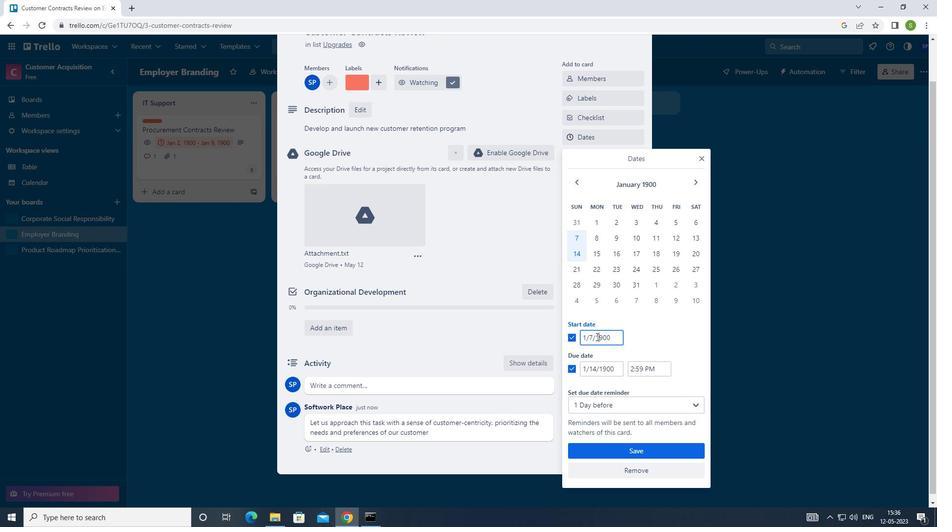 
Action: Mouse pressed left at (594, 336)
Screenshot: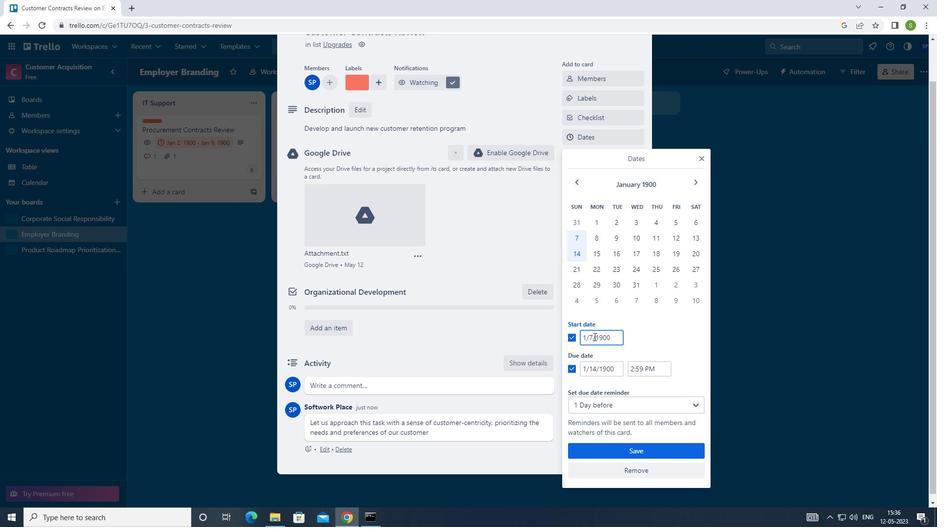 
Action: Mouse moved to (561, 307)
Screenshot: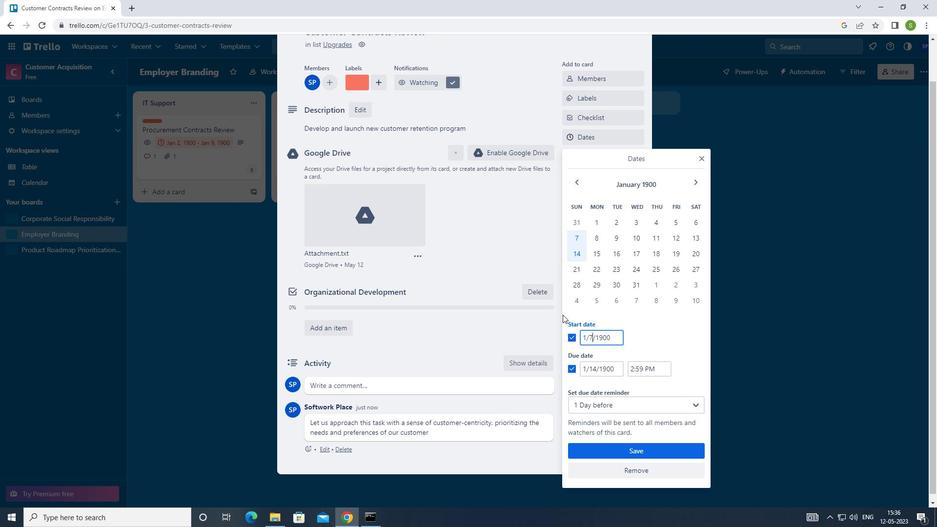 
Action: Key pressed <Key.backspace>8
Screenshot: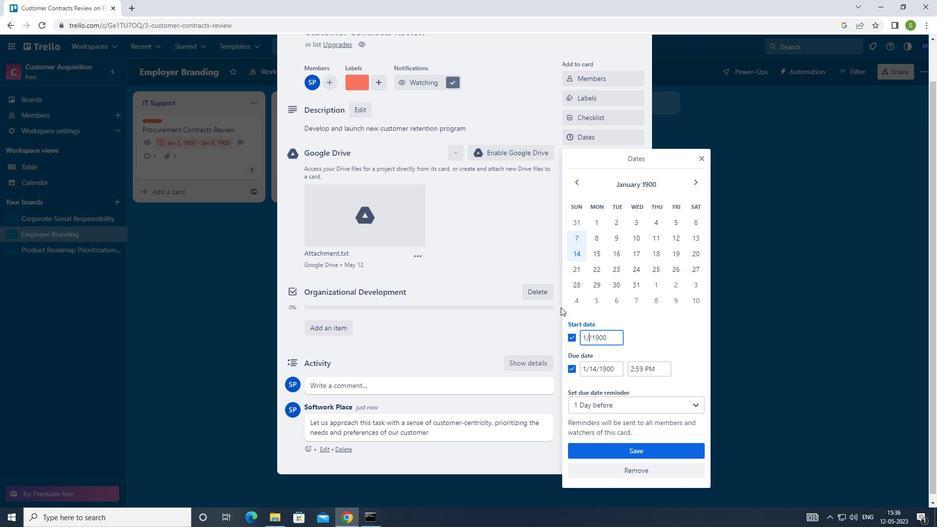 
Action: Mouse moved to (598, 368)
Screenshot: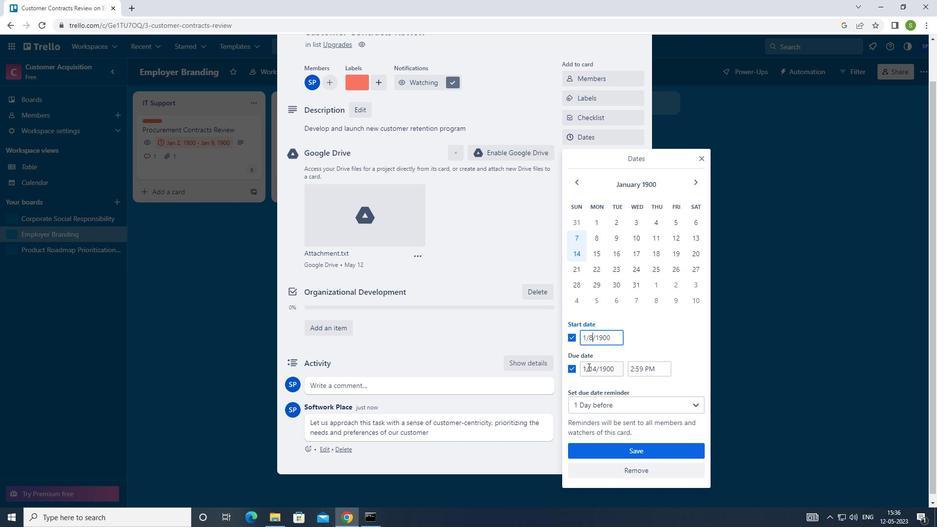 
Action: Mouse pressed left at (598, 368)
Screenshot: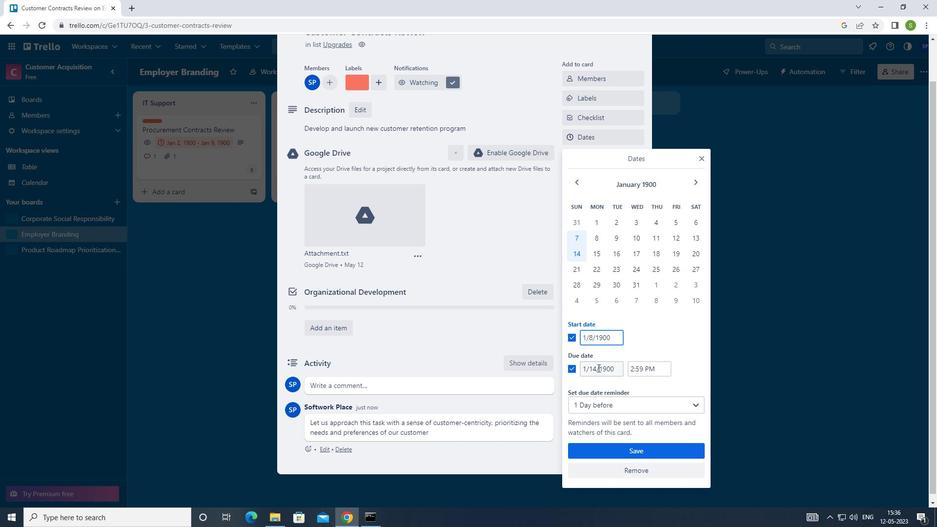 
Action: Mouse moved to (595, 366)
Screenshot: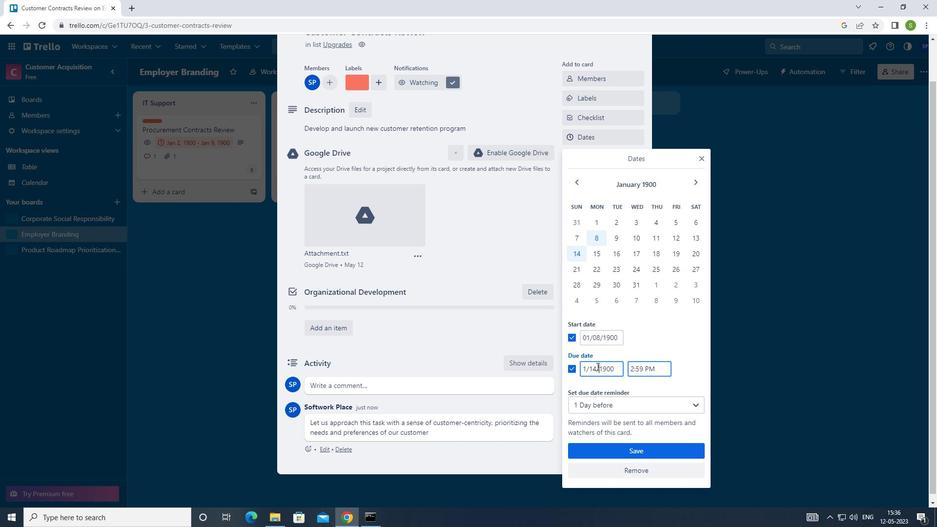 
Action: Mouse pressed left at (595, 366)
Screenshot: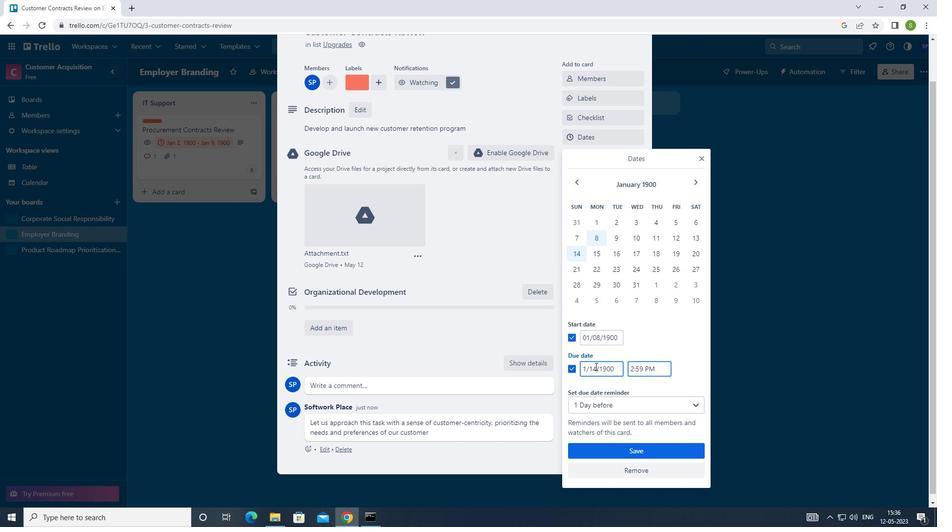 
Action: Mouse moved to (583, 332)
Screenshot: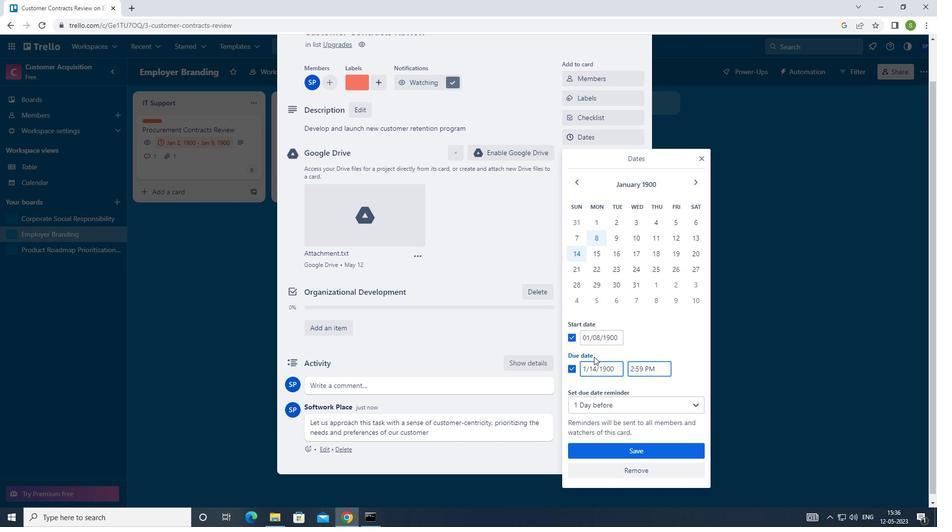 
Action: Key pressed <Key.backspace>5
Screenshot: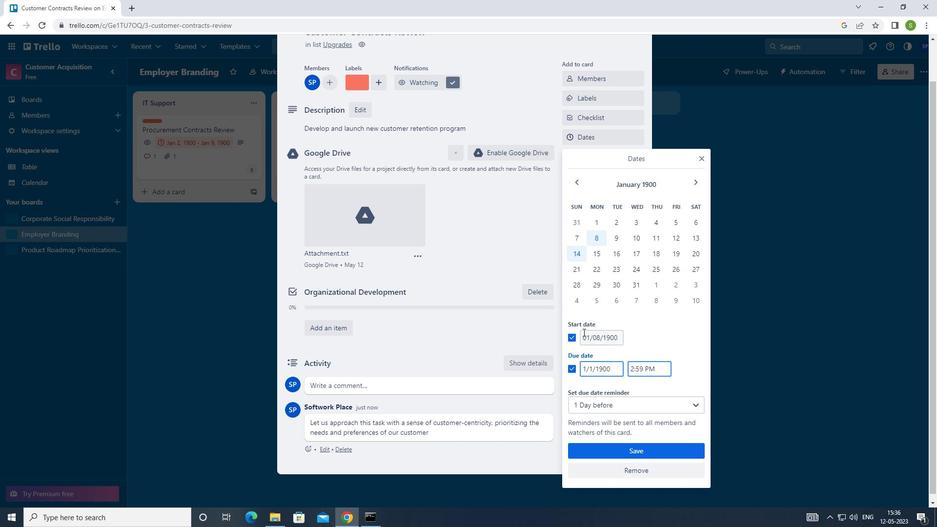 
Action: Mouse moved to (586, 447)
Screenshot: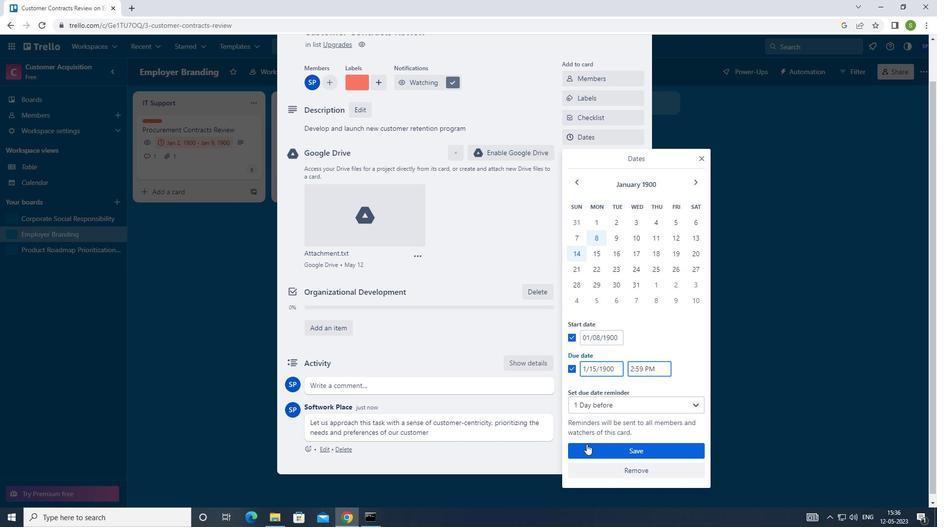 
Action: Mouse pressed left at (586, 447)
Screenshot: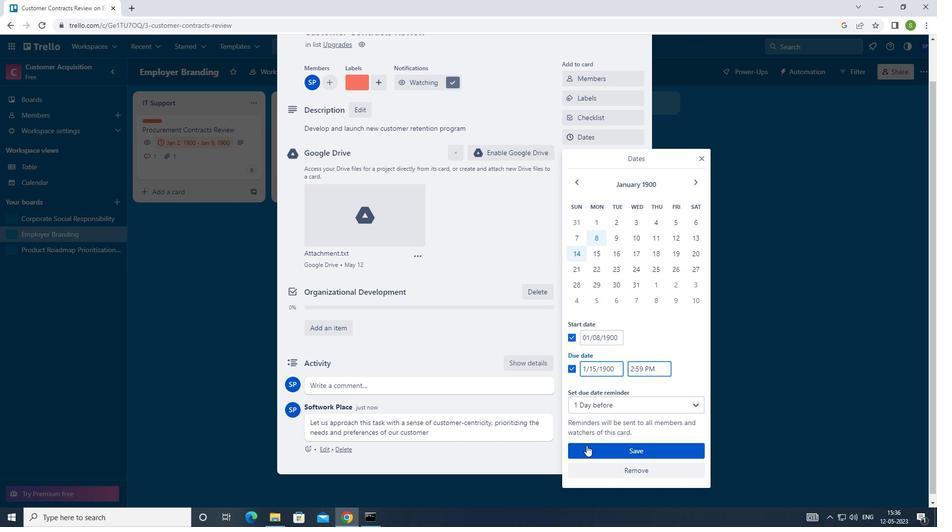 
Action: Mouse moved to (593, 387)
Screenshot: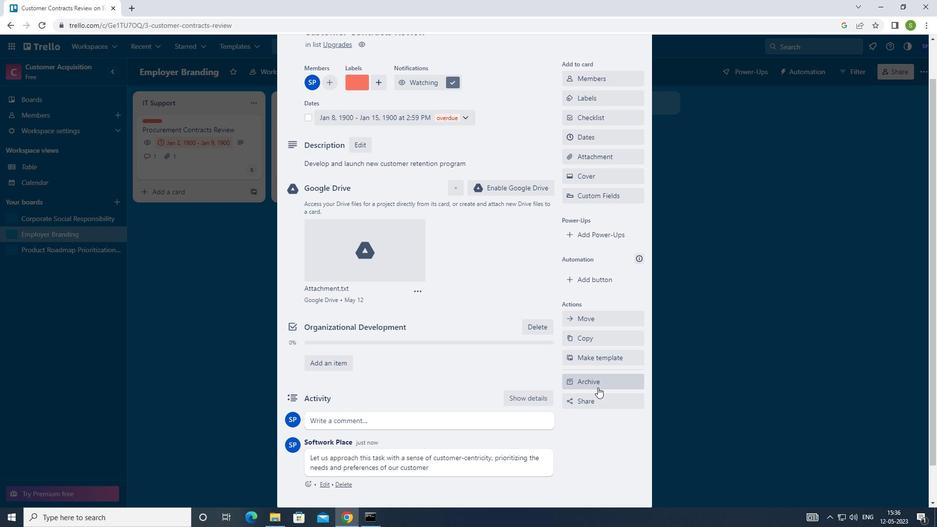 
Action: Key pressed <Key.f8>
Screenshot: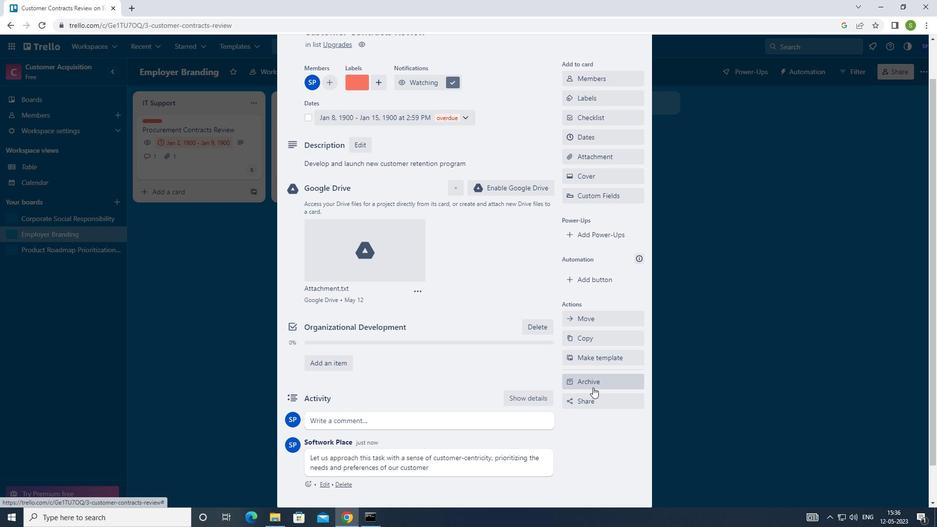 
